Task: Search one way flight ticket for 1 adult, 5 children, 2 infants in seat and 1 infant on lap in first from Sacramento: Sacramento International Airport to Riverton: Central Wyoming Regional Airport (was Riverton Regional) on 5-4-2023. Number of bags: 1 checked bag. Price is upto 97000. Outbound departure time preference is 10:30.
Action: Mouse moved to (274, 257)
Screenshot: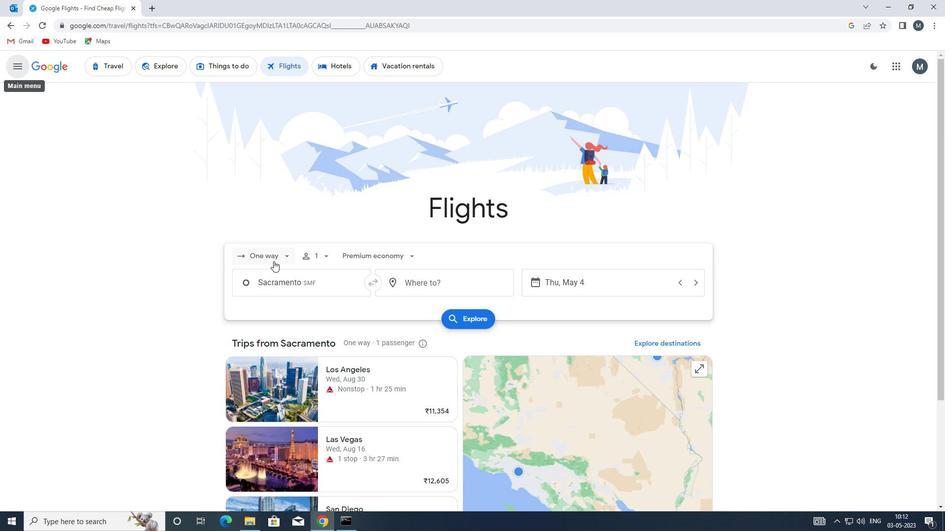 
Action: Mouse pressed left at (274, 257)
Screenshot: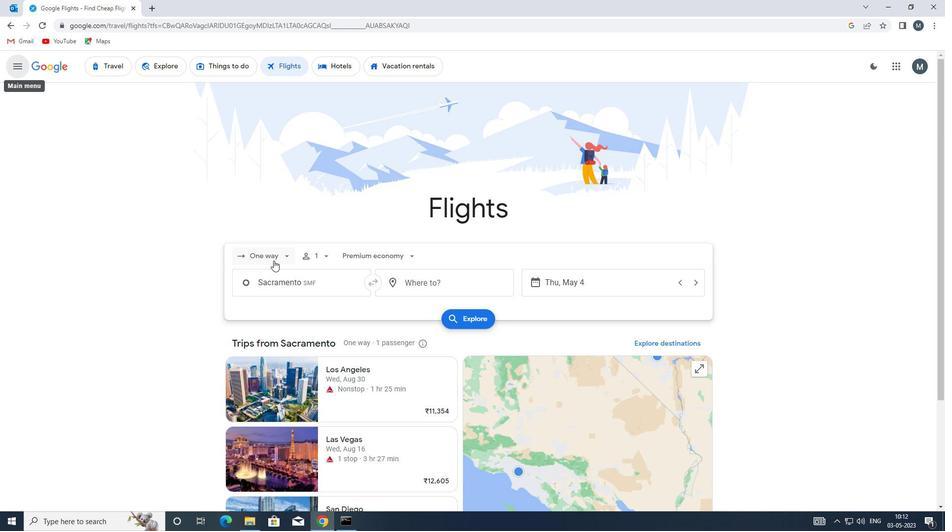 
Action: Mouse moved to (281, 306)
Screenshot: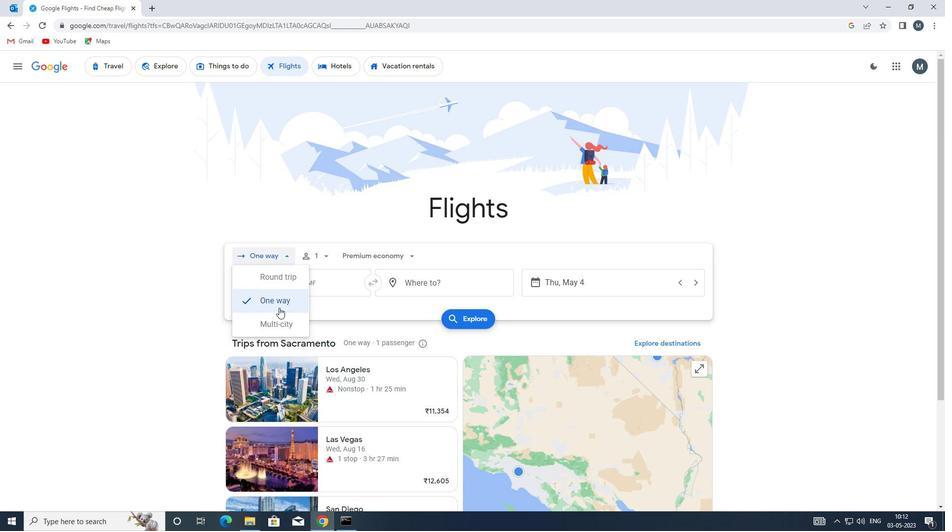 
Action: Mouse pressed left at (281, 306)
Screenshot: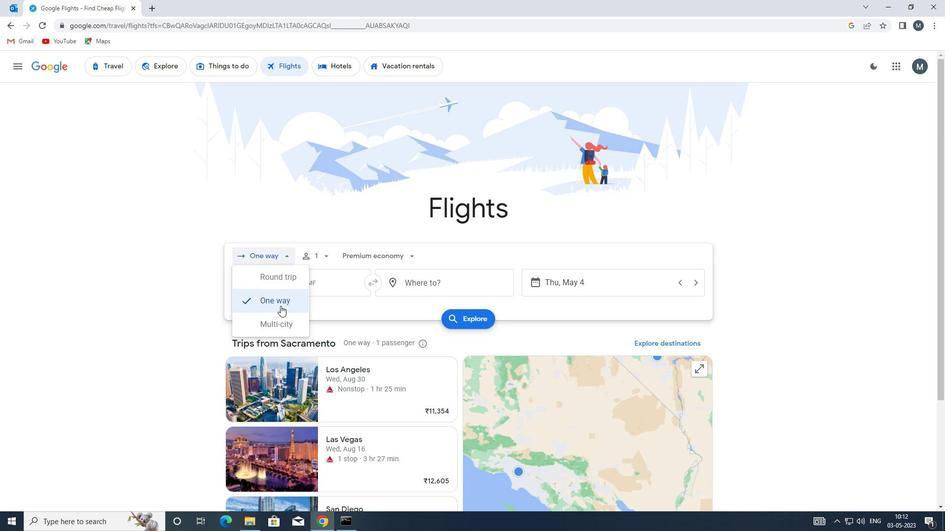 
Action: Mouse moved to (327, 259)
Screenshot: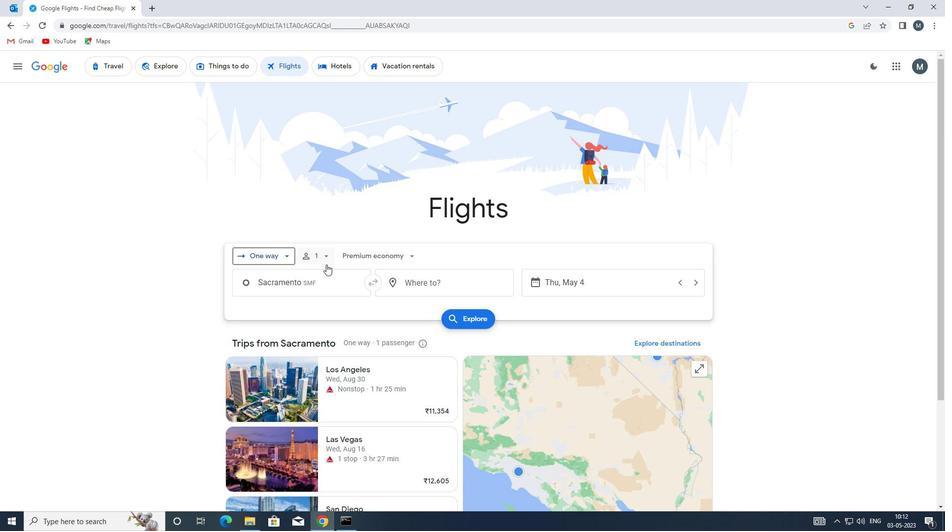
Action: Mouse pressed left at (327, 259)
Screenshot: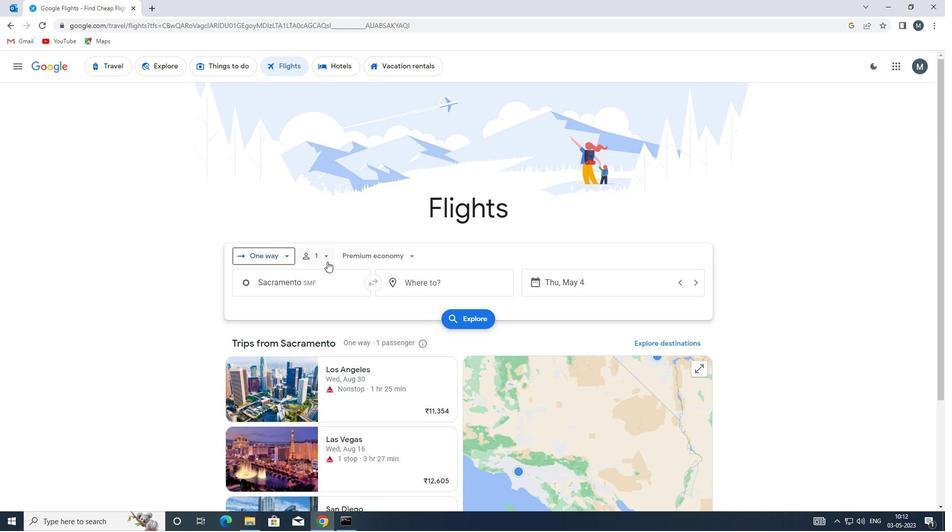 
Action: Mouse moved to (405, 308)
Screenshot: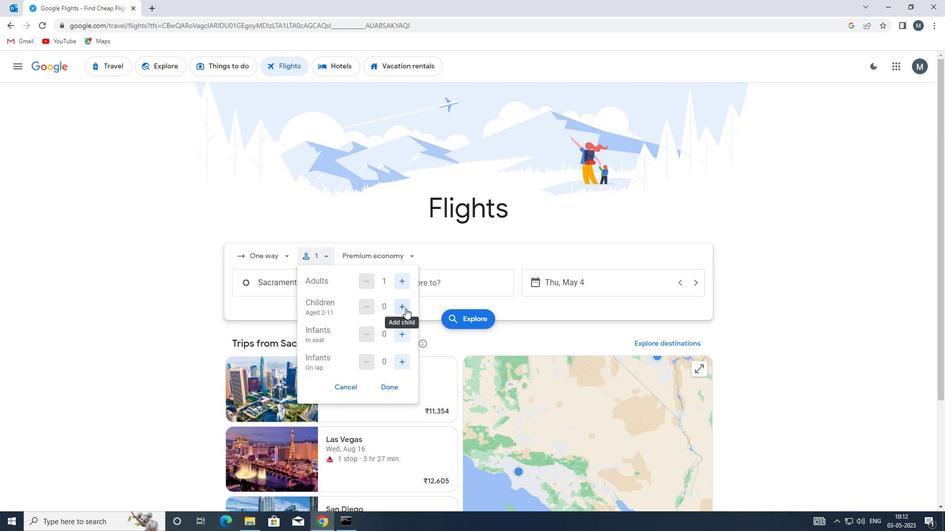 
Action: Mouse pressed left at (405, 308)
Screenshot: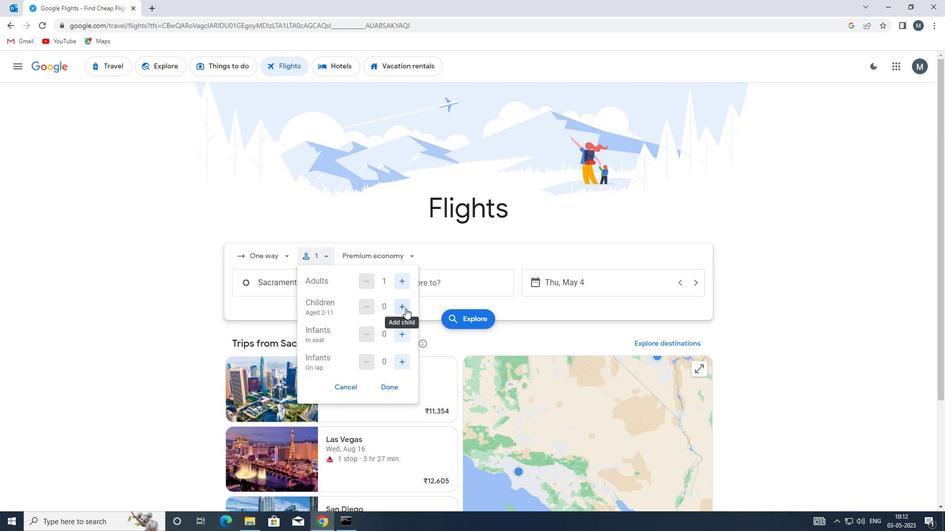 
Action: Mouse moved to (404, 308)
Screenshot: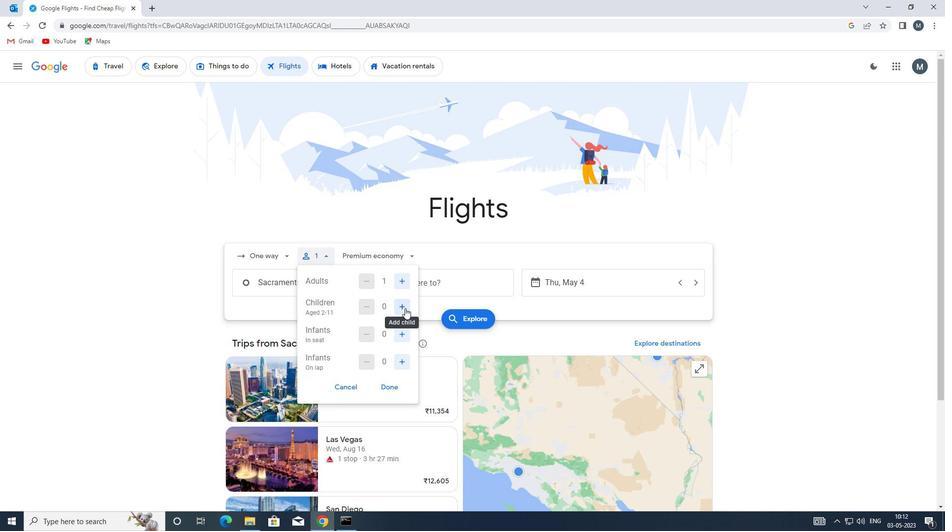 
Action: Mouse pressed left at (404, 308)
Screenshot: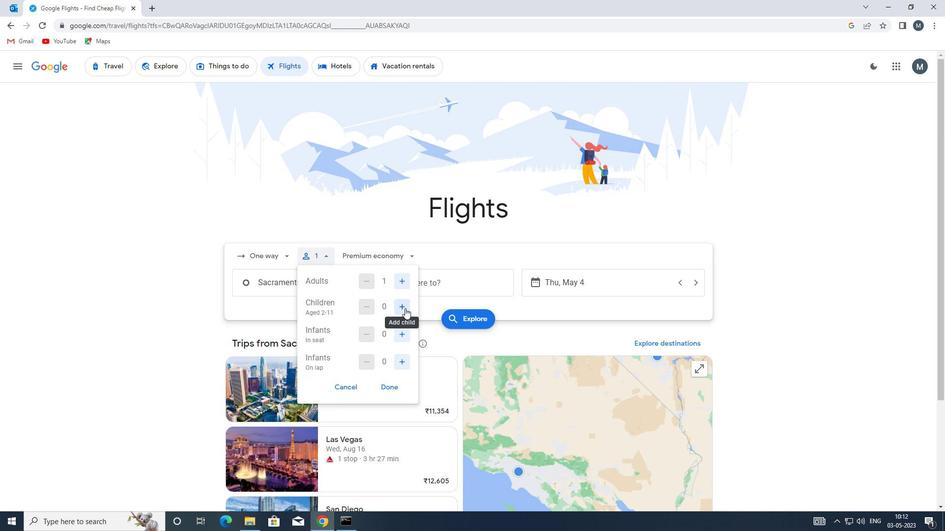
Action: Mouse pressed left at (404, 308)
Screenshot: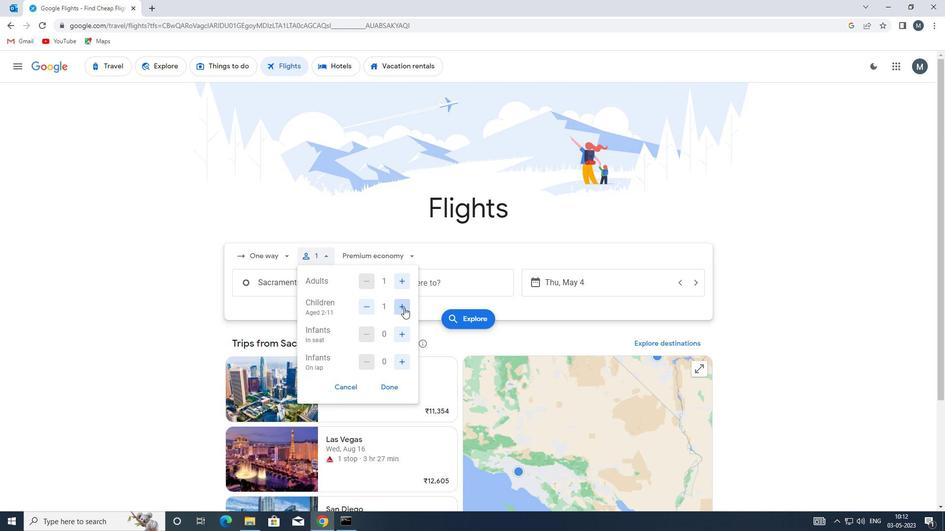 
Action: Mouse pressed left at (404, 308)
Screenshot: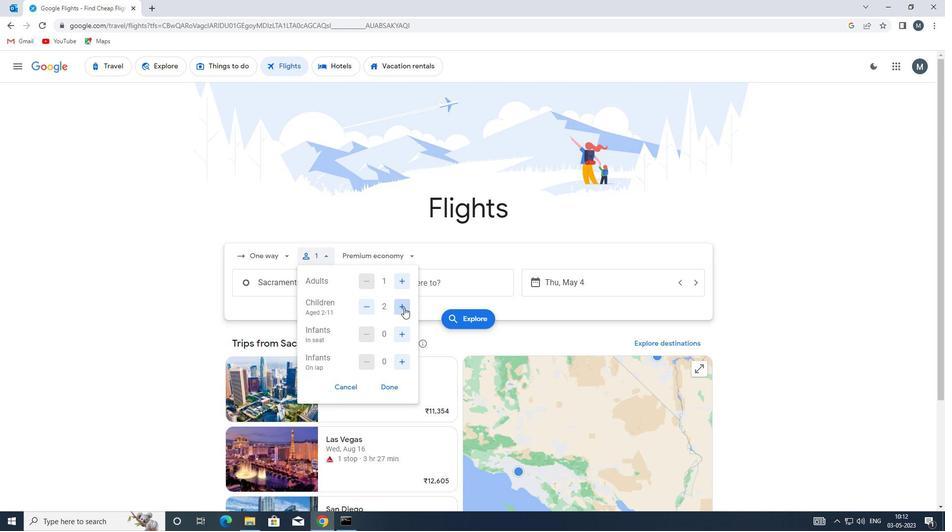 
Action: Mouse pressed left at (404, 308)
Screenshot: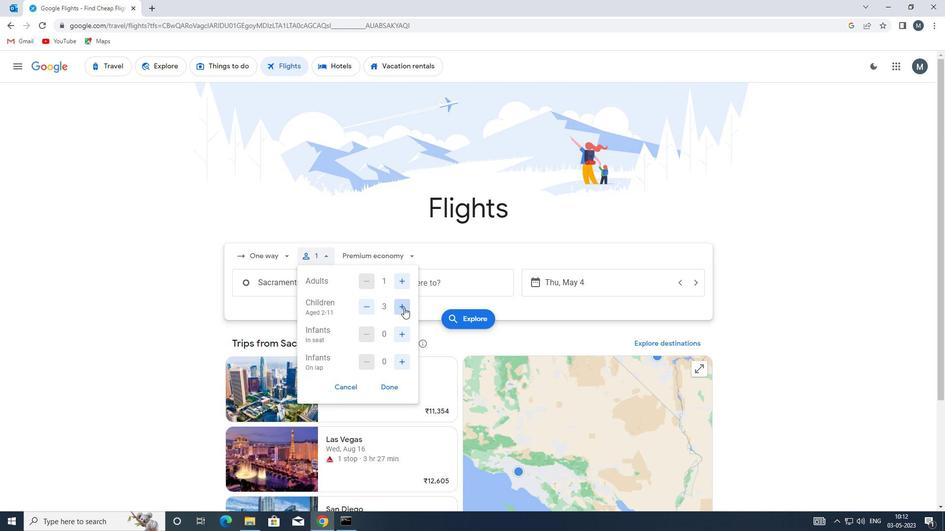
Action: Mouse moved to (397, 331)
Screenshot: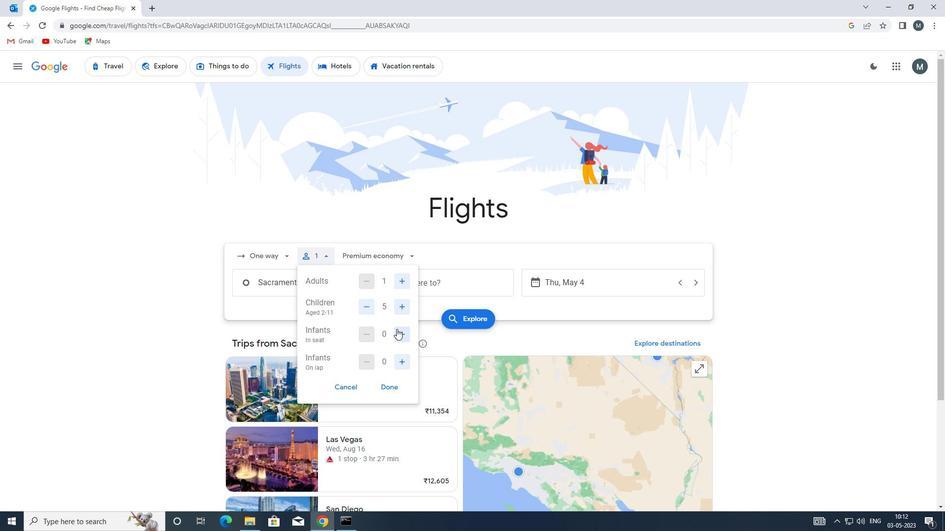 
Action: Mouse pressed left at (397, 331)
Screenshot: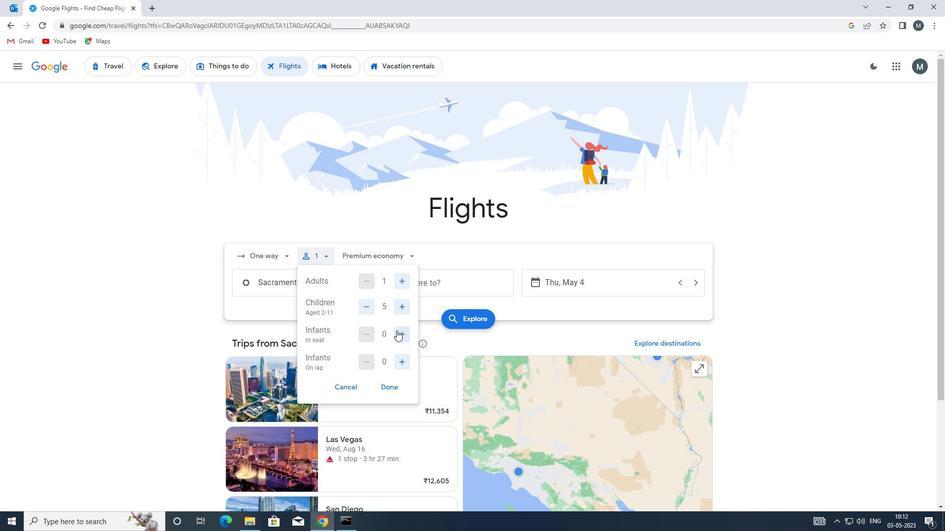 
Action: Mouse pressed left at (397, 331)
Screenshot: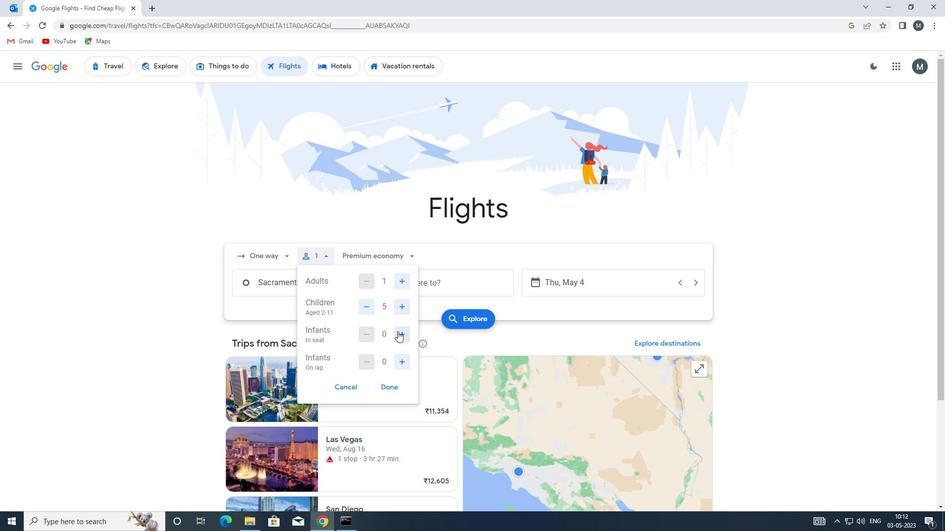
Action: Mouse moved to (402, 366)
Screenshot: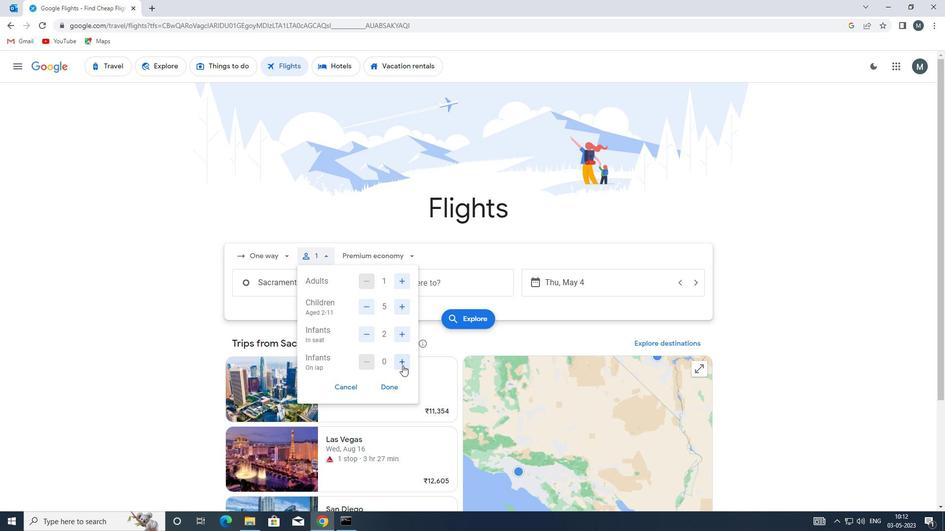 
Action: Mouse pressed left at (402, 366)
Screenshot: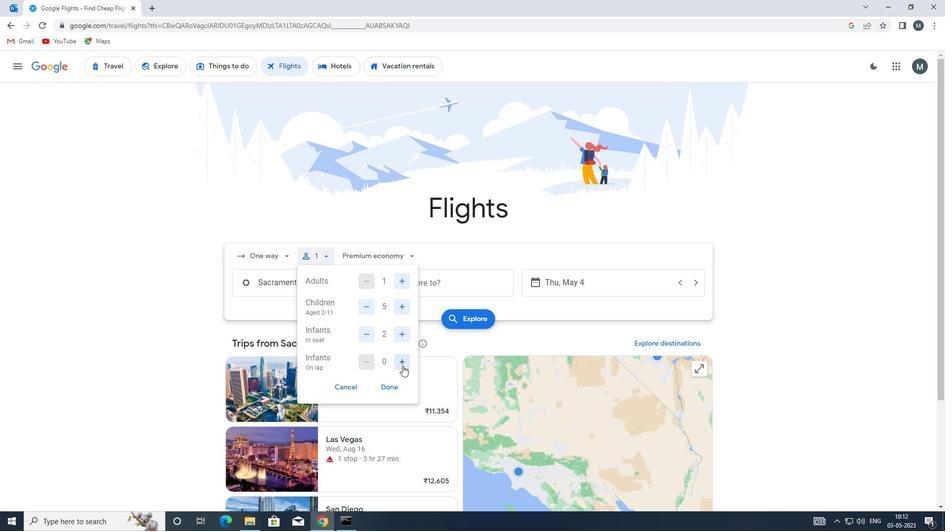 
Action: Mouse moved to (366, 332)
Screenshot: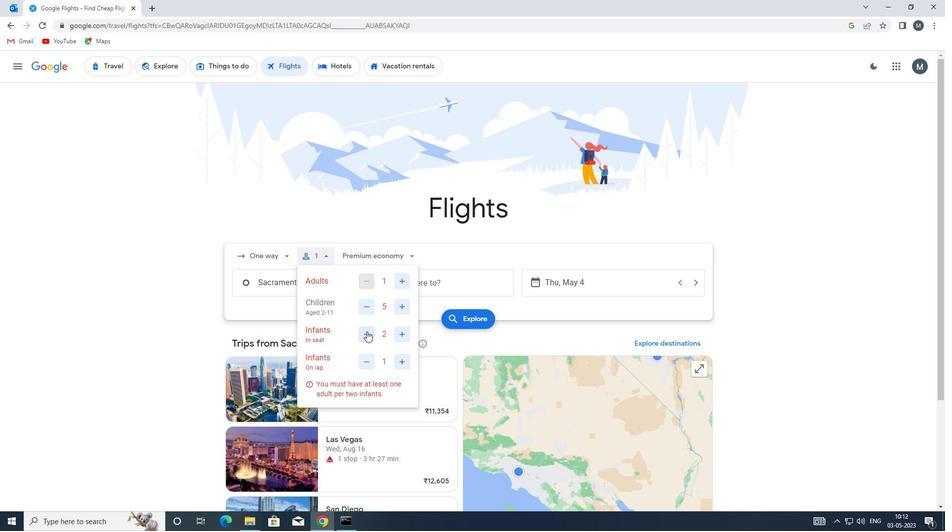 
Action: Mouse pressed left at (366, 332)
Screenshot: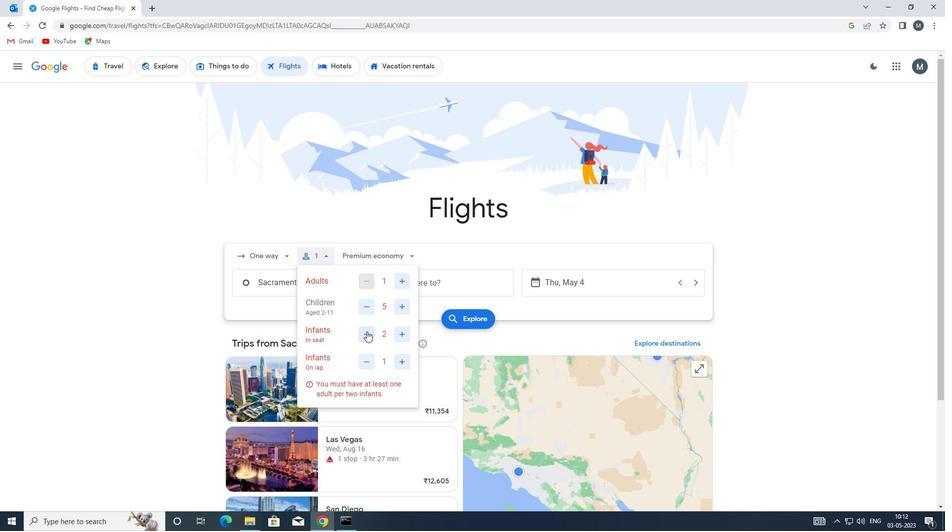 
Action: Mouse moved to (389, 389)
Screenshot: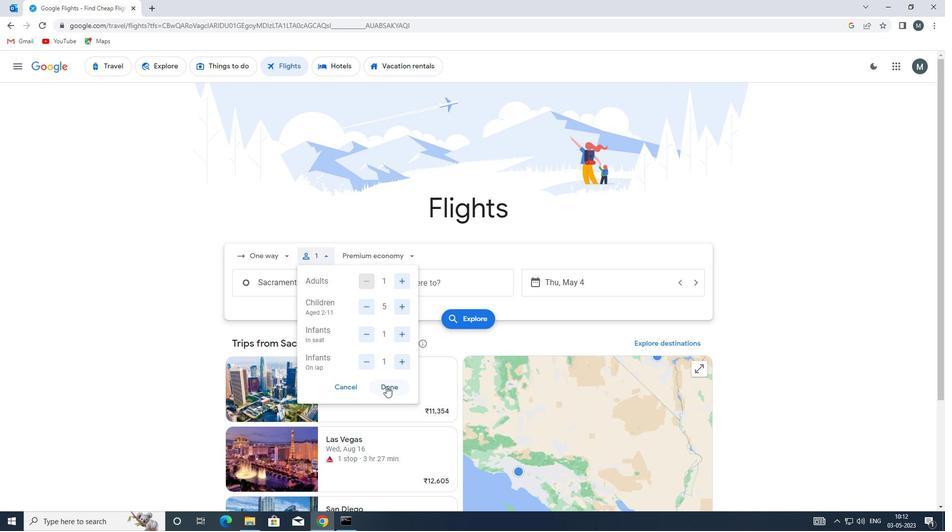 
Action: Mouse pressed left at (389, 389)
Screenshot: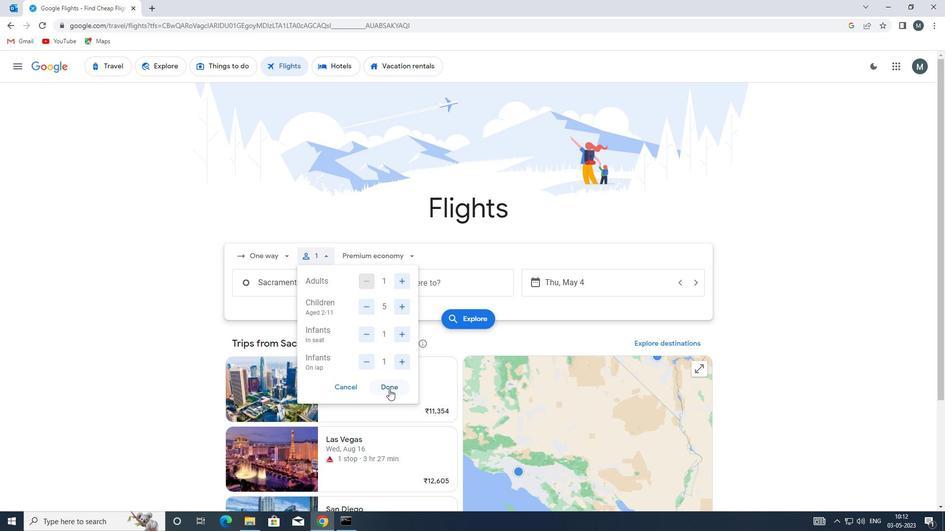
Action: Mouse moved to (392, 256)
Screenshot: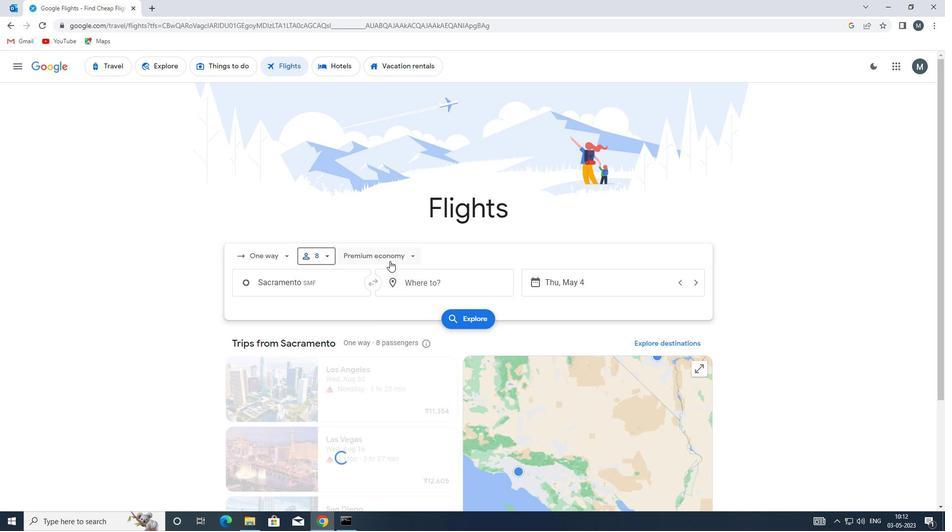 
Action: Mouse pressed left at (392, 256)
Screenshot: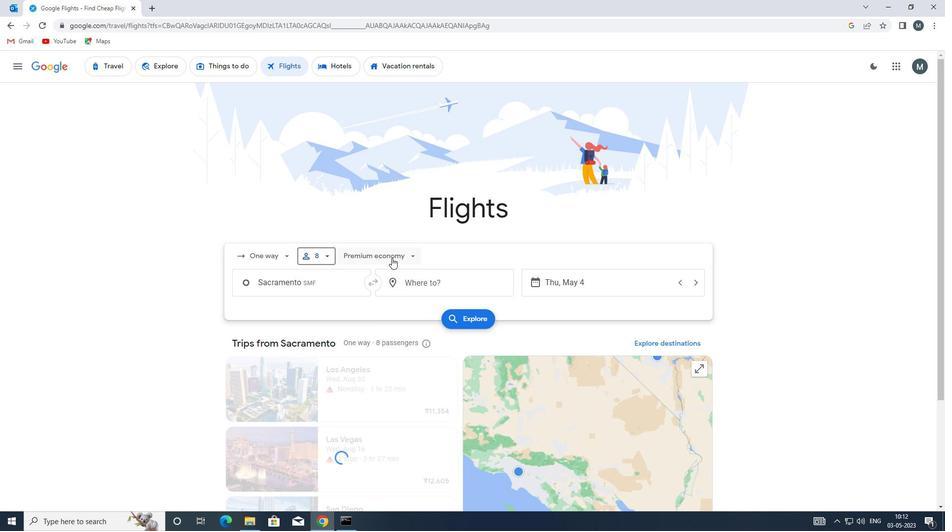 
Action: Mouse moved to (392, 346)
Screenshot: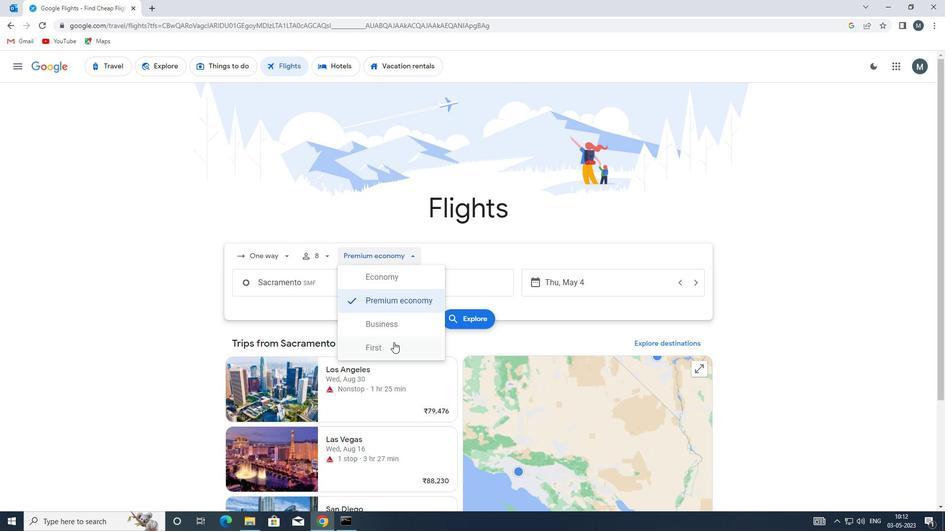 
Action: Mouse pressed left at (392, 346)
Screenshot: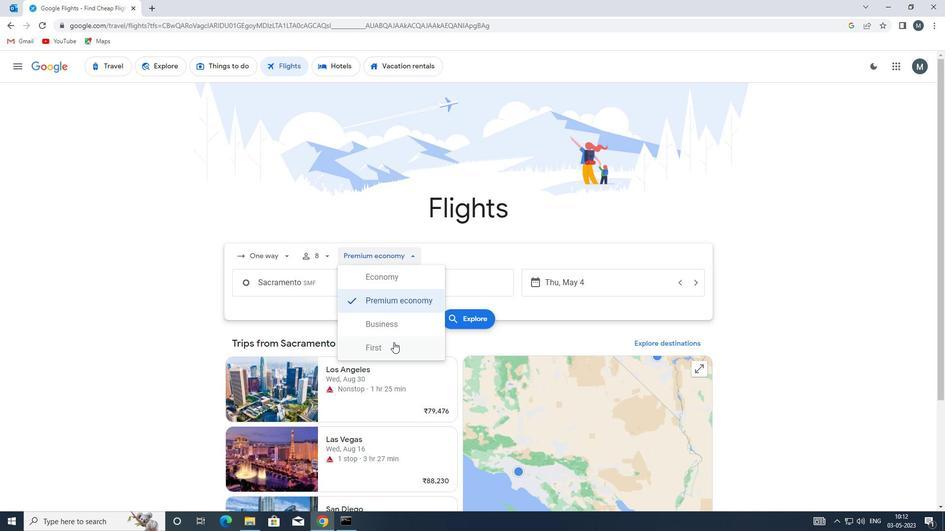 
Action: Mouse moved to (331, 285)
Screenshot: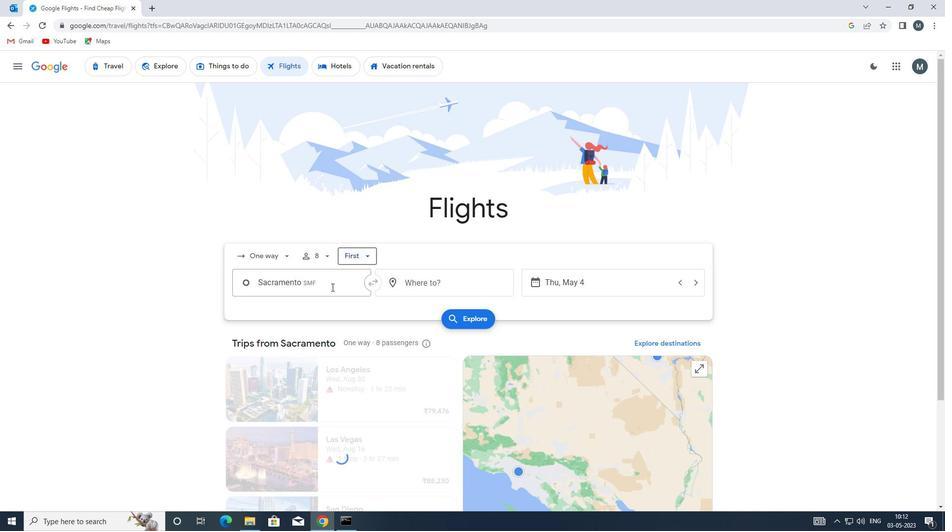 
Action: Mouse pressed left at (331, 285)
Screenshot: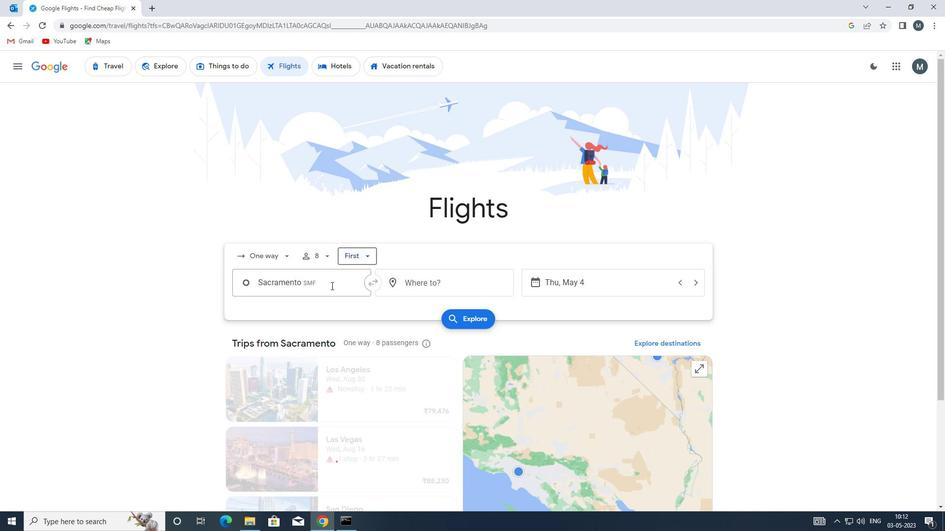 
Action: Mouse moved to (335, 284)
Screenshot: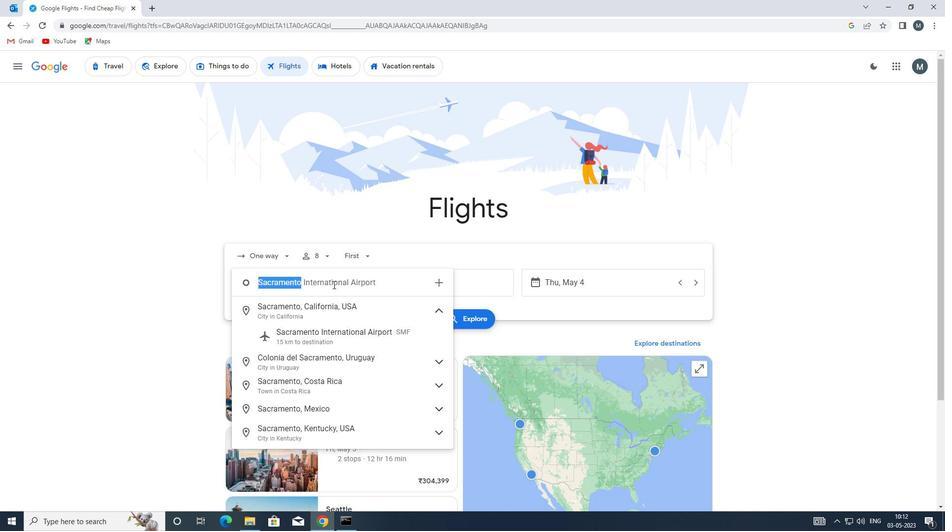 
Action: Key pressed <Key.enter>
Screenshot: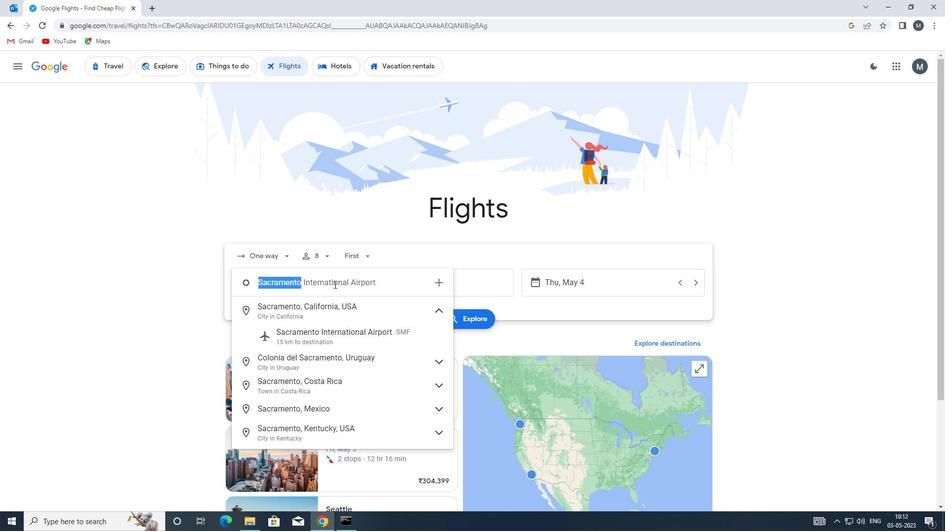 
Action: Mouse moved to (446, 285)
Screenshot: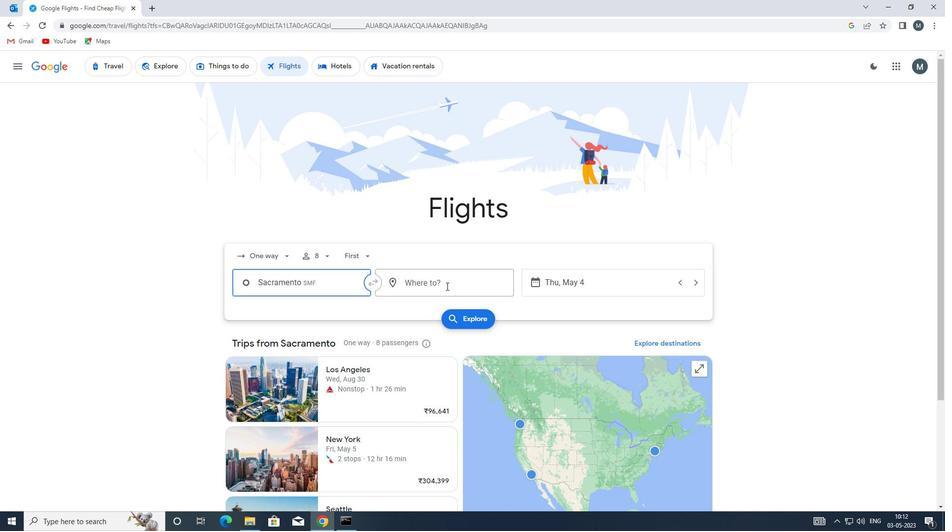
Action: Mouse pressed left at (446, 285)
Screenshot: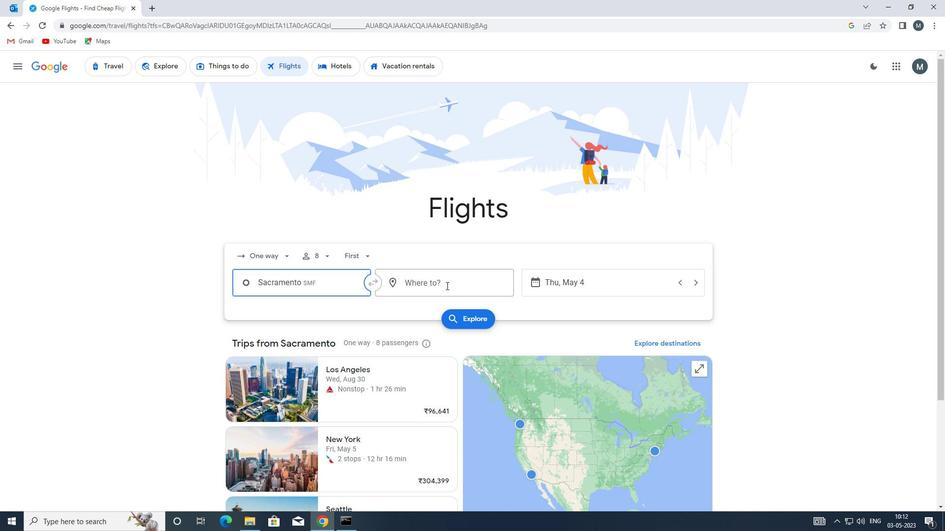 
Action: Key pressed riw
Screenshot: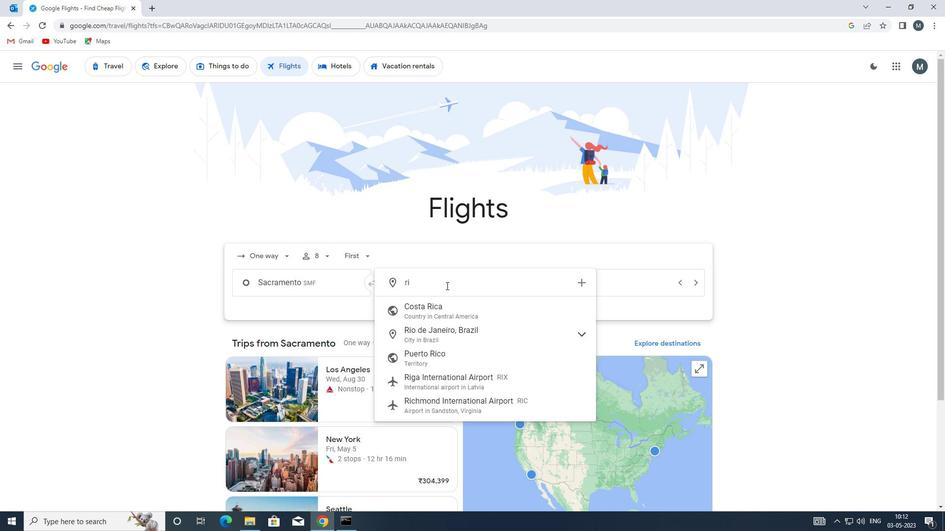 
Action: Mouse moved to (460, 308)
Screenshot: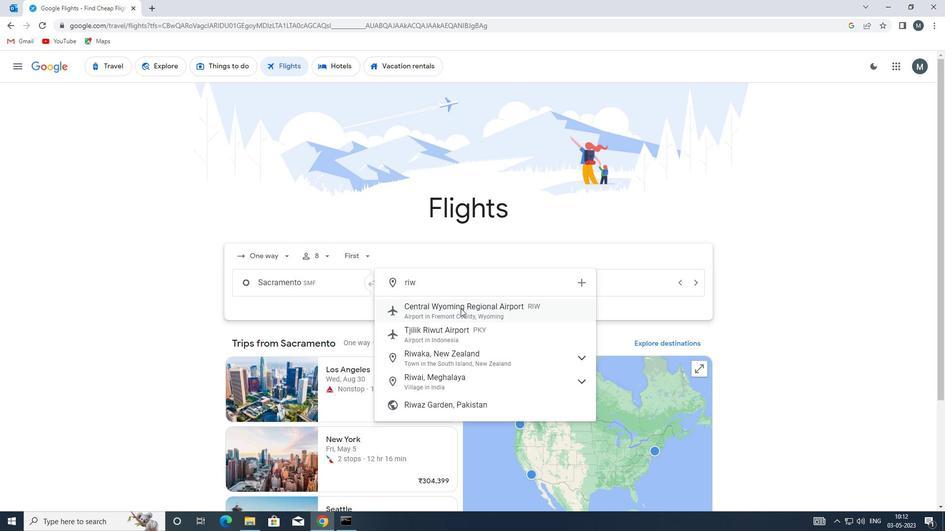 
Action: Mouse pressed left at (460, 308)
Screenshot: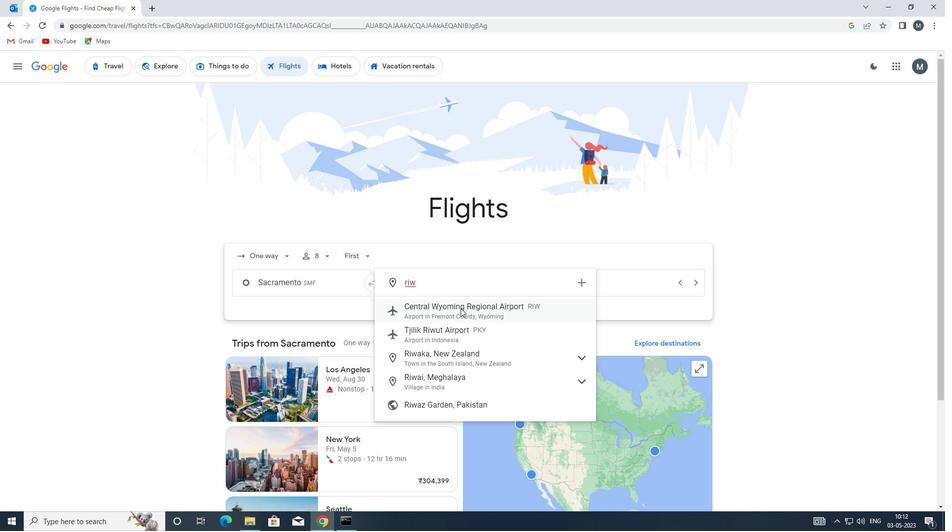 
Action: Mouse moved to (558, 277)
Screenshot: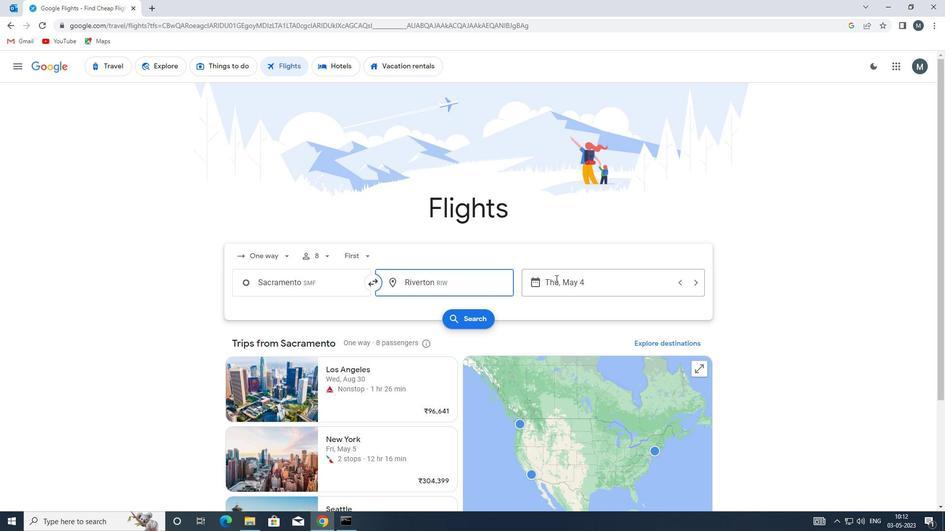 
Action: Mouse pressed left at (558, 277)
Screenshot: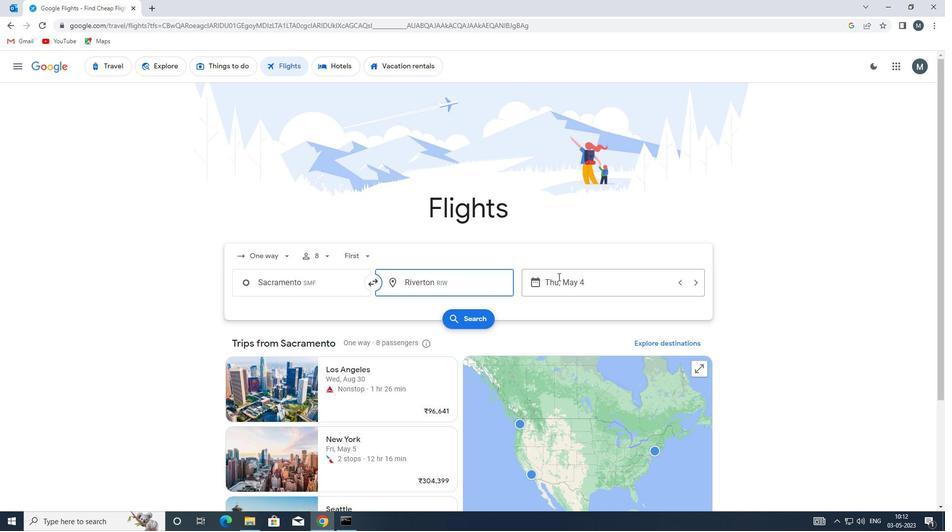 
Action: Mouse moved to (451, 336)
Screenshot: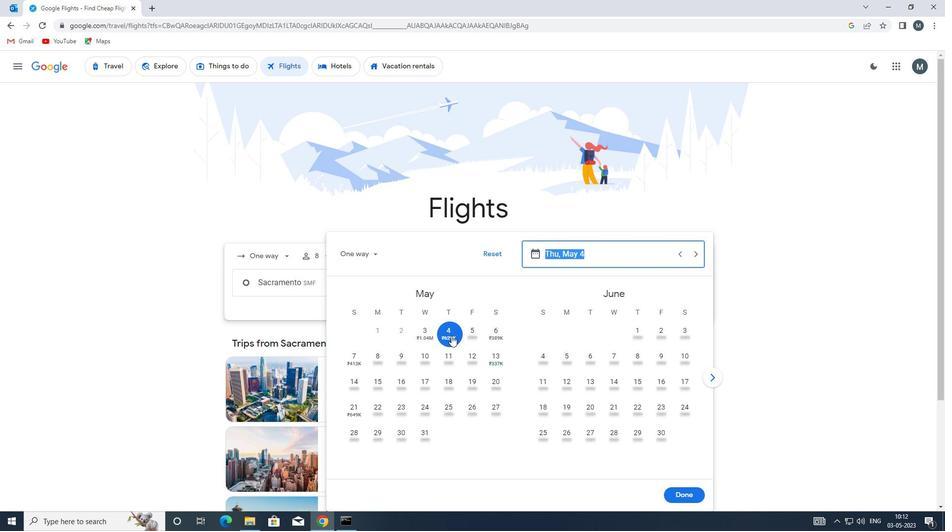 
Action: Mouse pressed left at (451, 336)
Screenshot: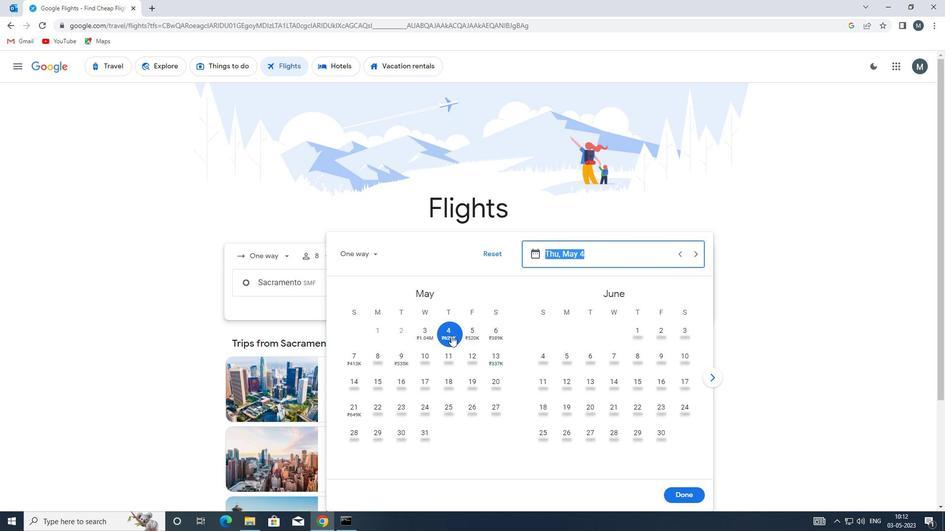 
Action: Mouse moved to (678, 495)
Screenshot: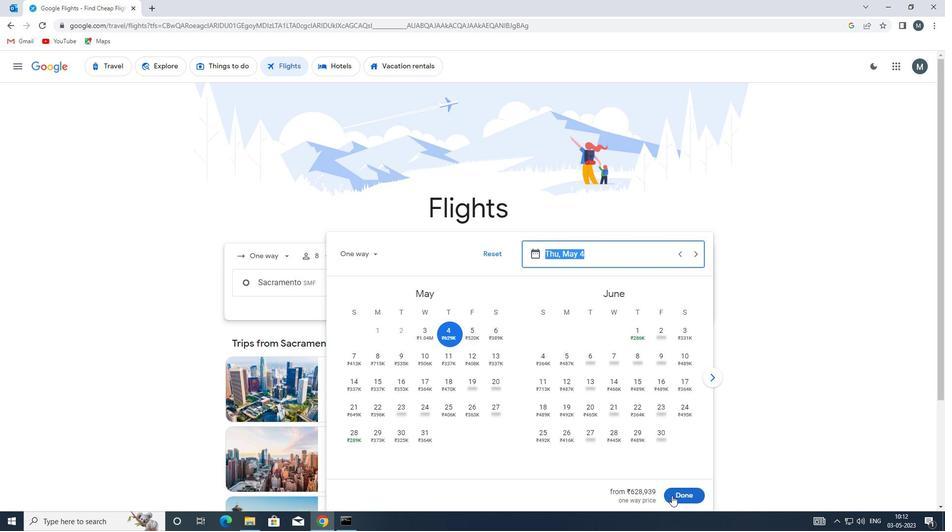 
Action: Mouse pressed left at (678, 495)
Screenshot: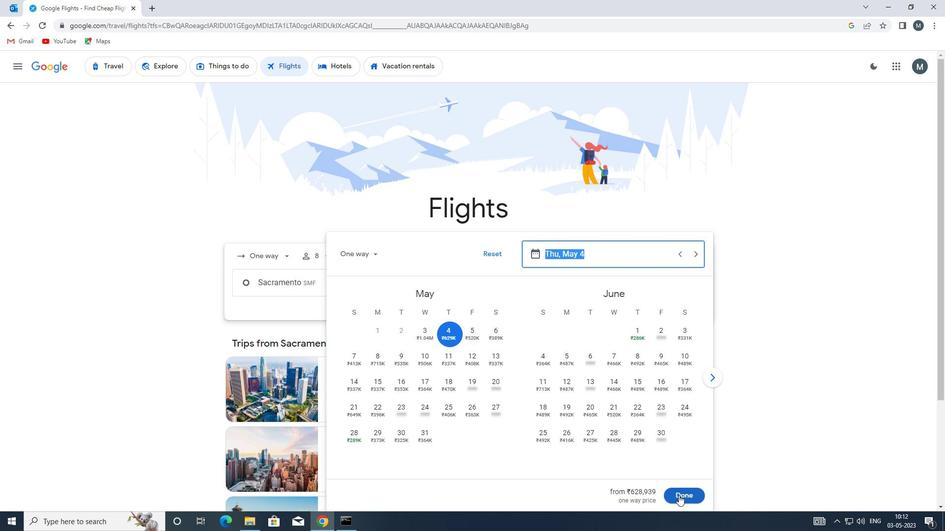 
Action: Mouse moved to (485, 316)
Screenshot: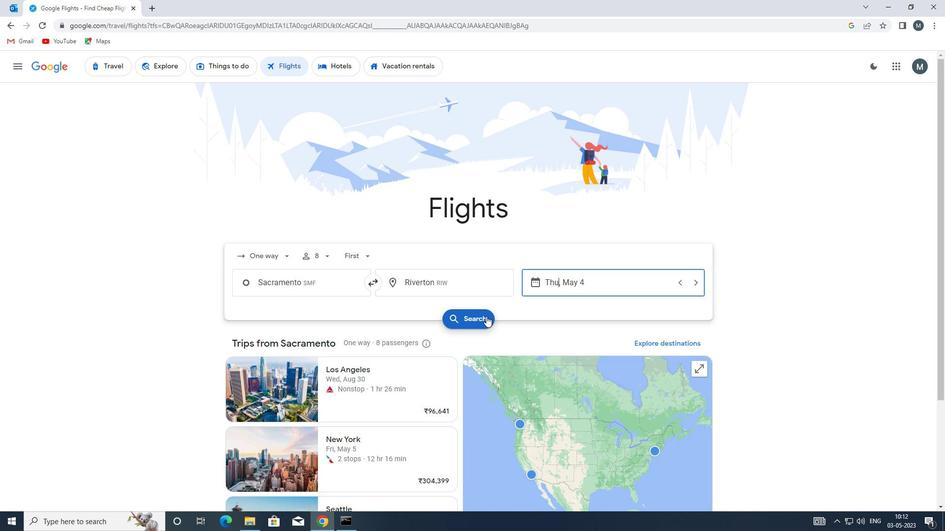 
Action: Mouse pressed left at (485, 316)
Screenshot: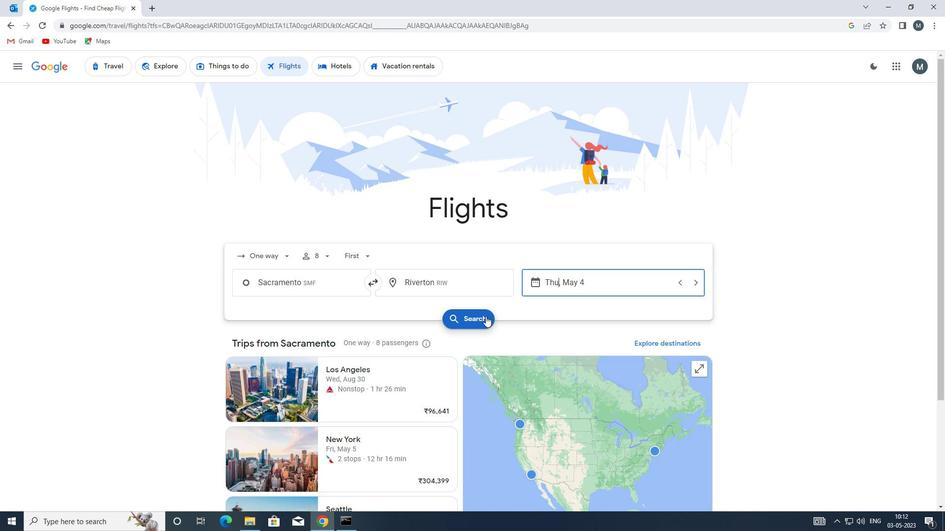 
Action: Mouse moved to (238, 164)
Screenshot: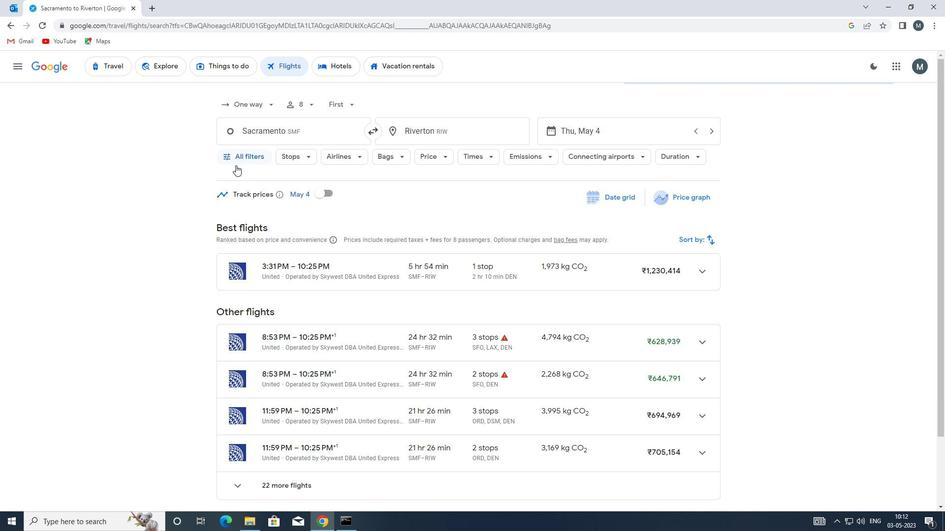 
Action: Mouse pressed left at (238, 164)
Screenshot: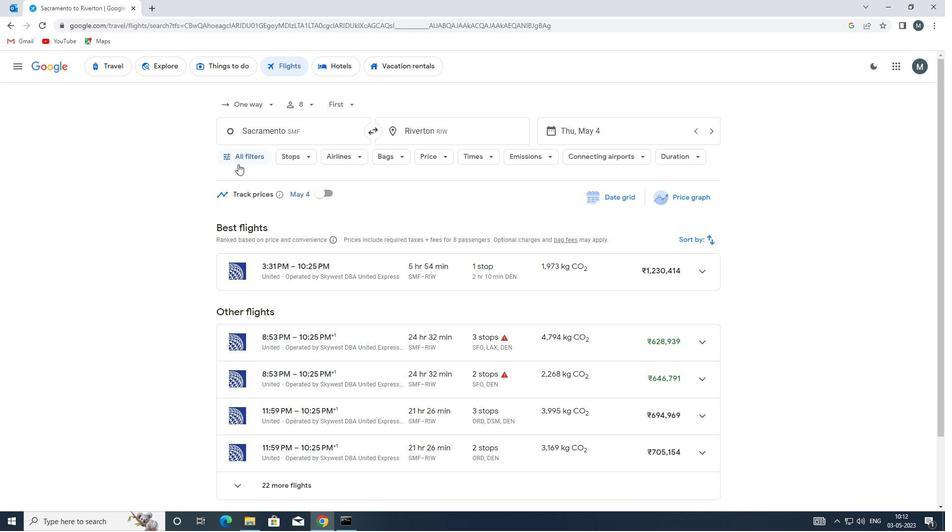 
Action: Mouse moved to (284, 268)
Screenshot: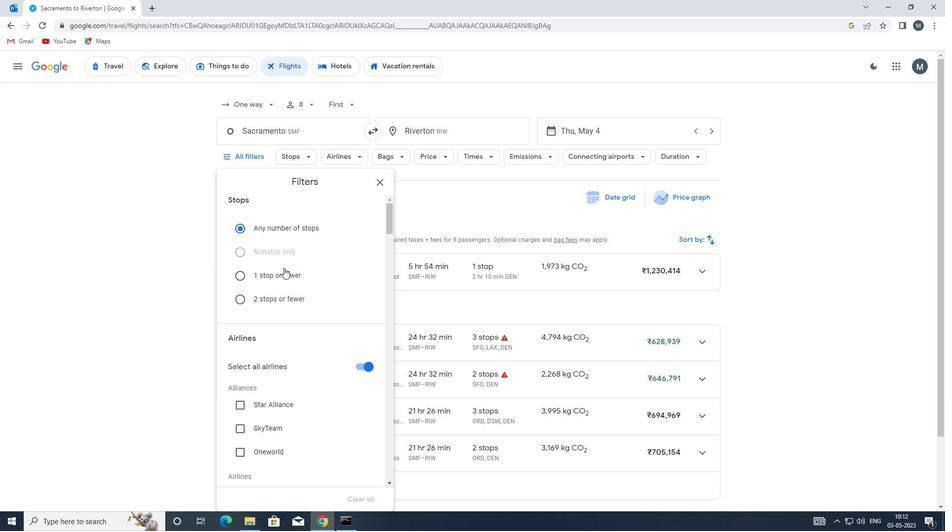 
Action: Mouse scrolled (284, 267) with delta (0, 0)
Screenshot: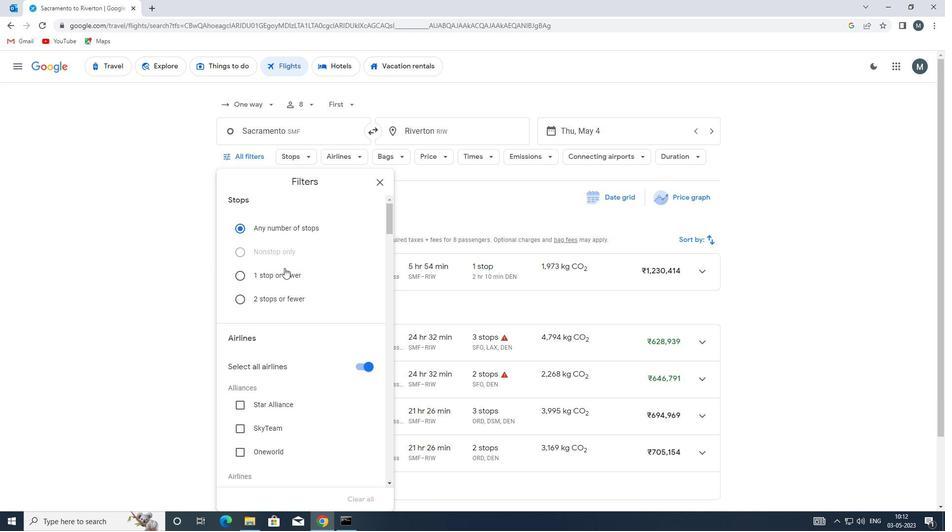 
Action: Mouse moved to (357, 316)
Screenshot: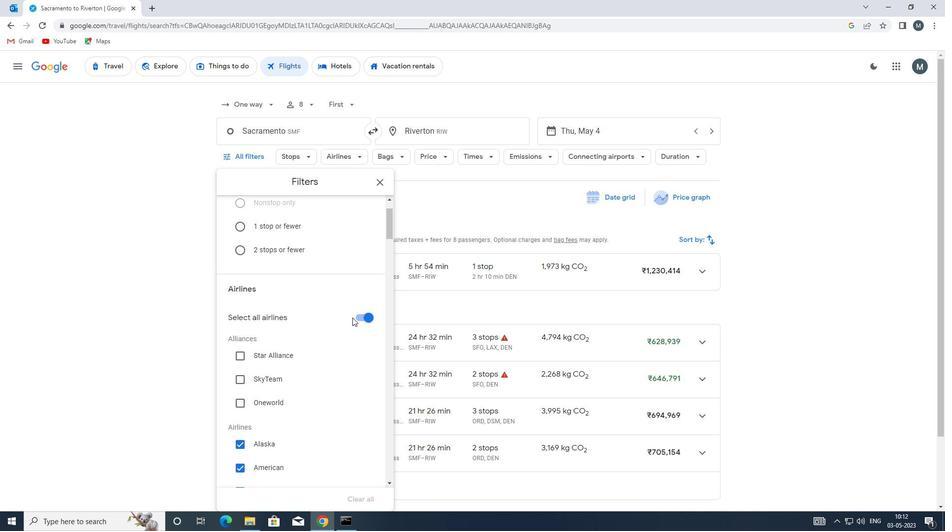 
Action: Mouse pressed left at (357, 316)
Screenshot: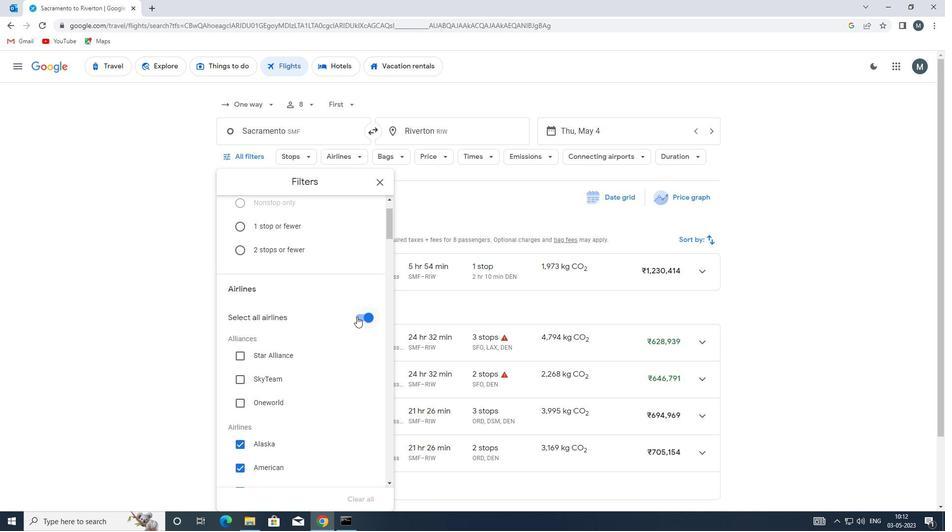 
Action: Mouse moved to (355, 315)
Screenshot: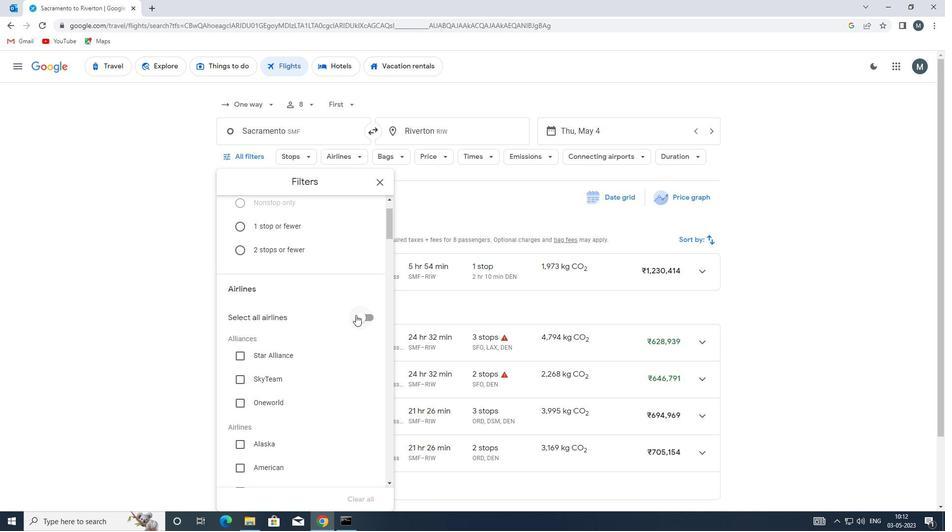 
Action: Mouse scrolled (355, 315) with delta (0, 0)
Screenshot: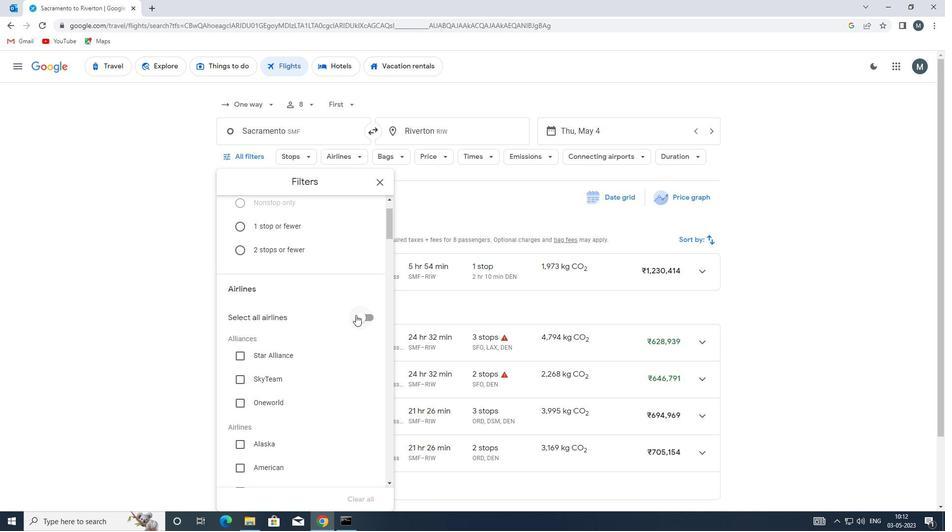 
Action: Mouse scrolled (355, 315) with delta (0, 0)
Screenshot: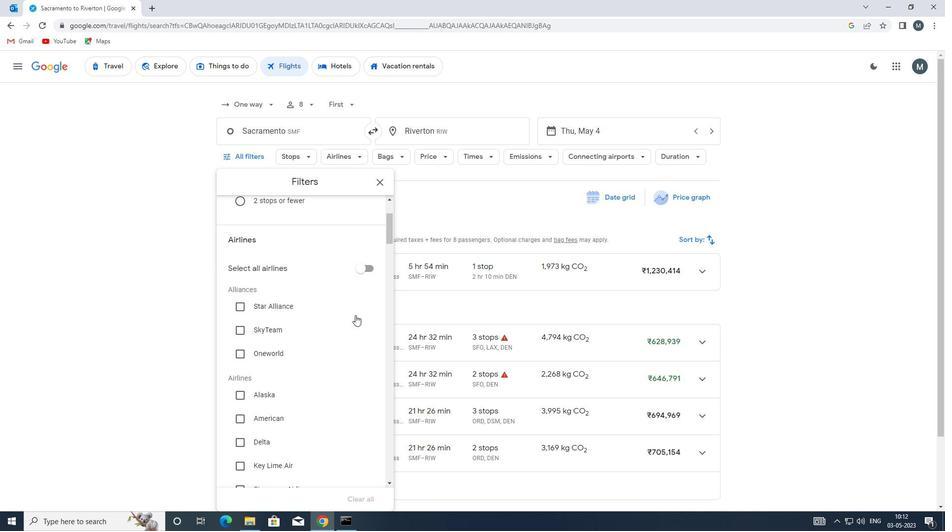 
Action: Mouse moved to (353, 315)
Screenshot: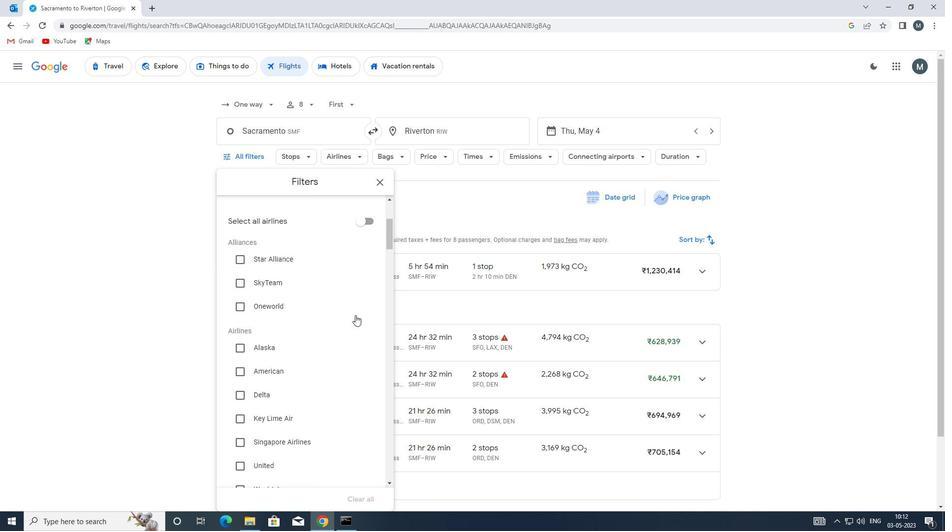 
Action: Mouse scrolled (353, 315) with delta (0, 0)
Screenshot: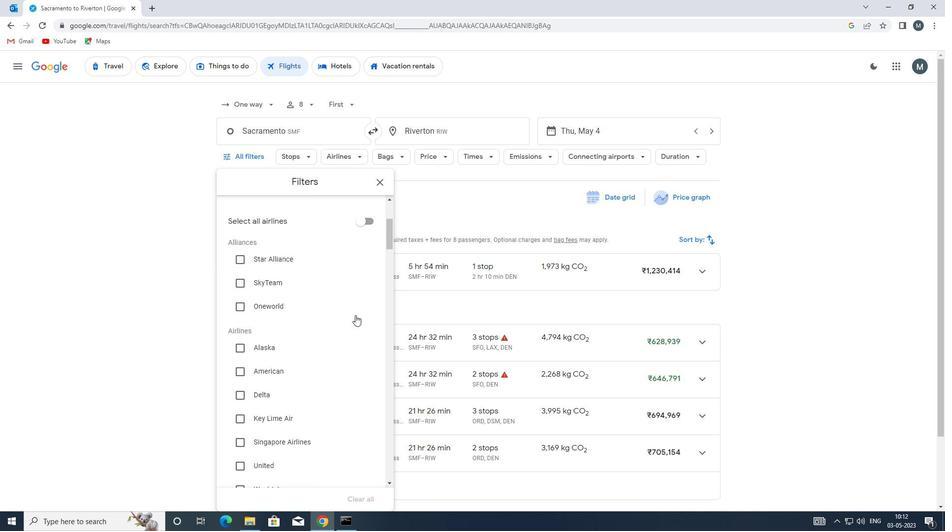 
Action: Mouse moved to (353, 315)
Screenshot: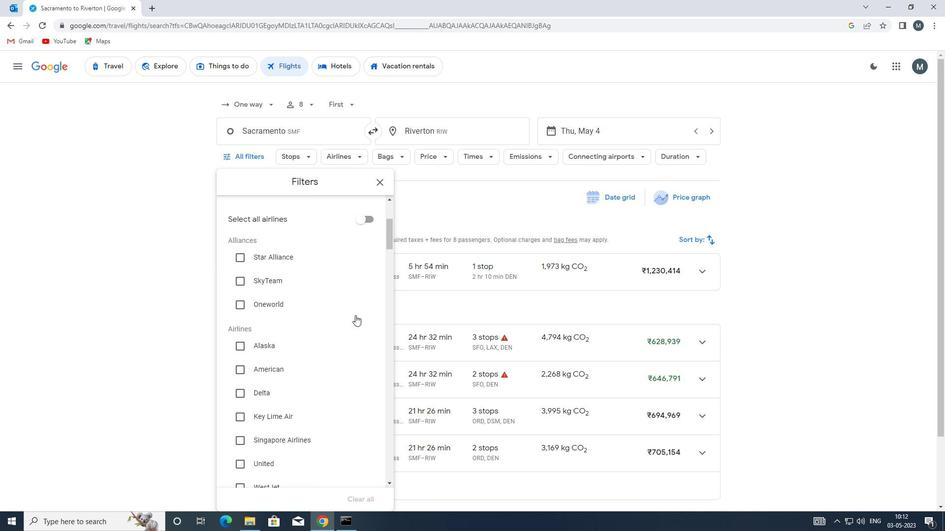 
Action: Mouse scrolled (353, 315) with delta (0, 0)
Screenshot: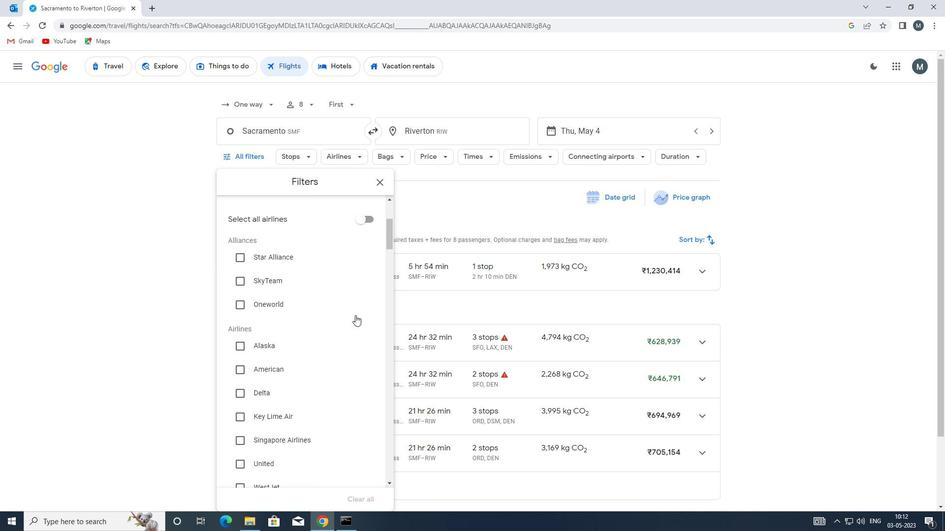 
Action: Mouse moved to (353, 316)
Screenshot: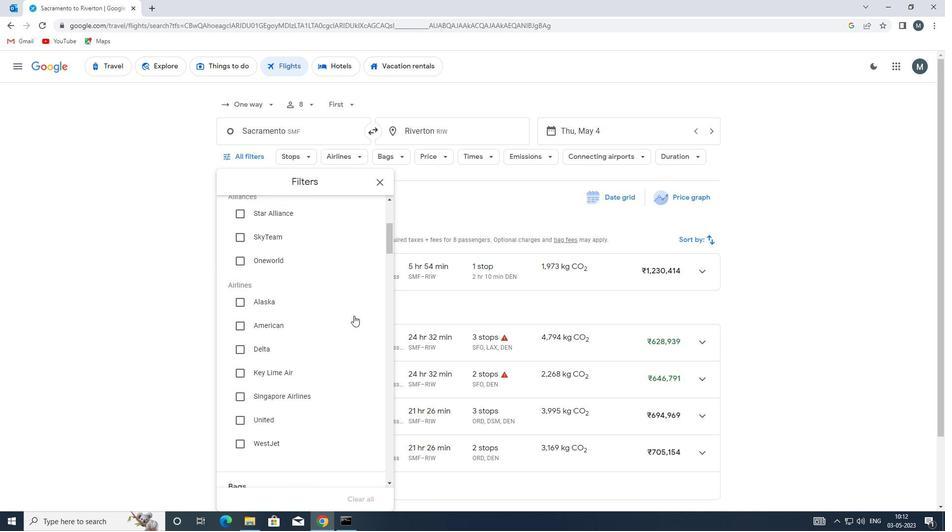 
Action: Mouse scrolled (353, 315) with delta (0, 0)
Screenshot: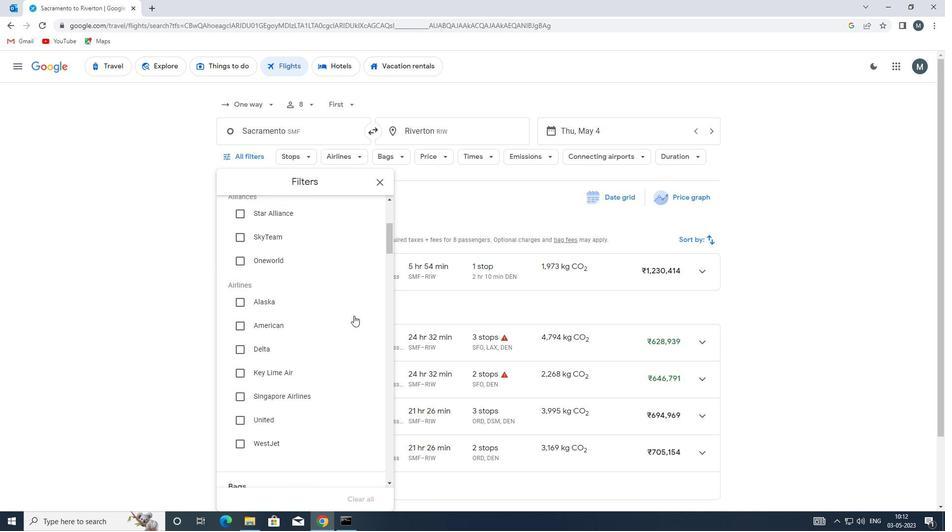 
Action: Mouse scrolled (353, 315) with delta (0, 0)
Screenshot: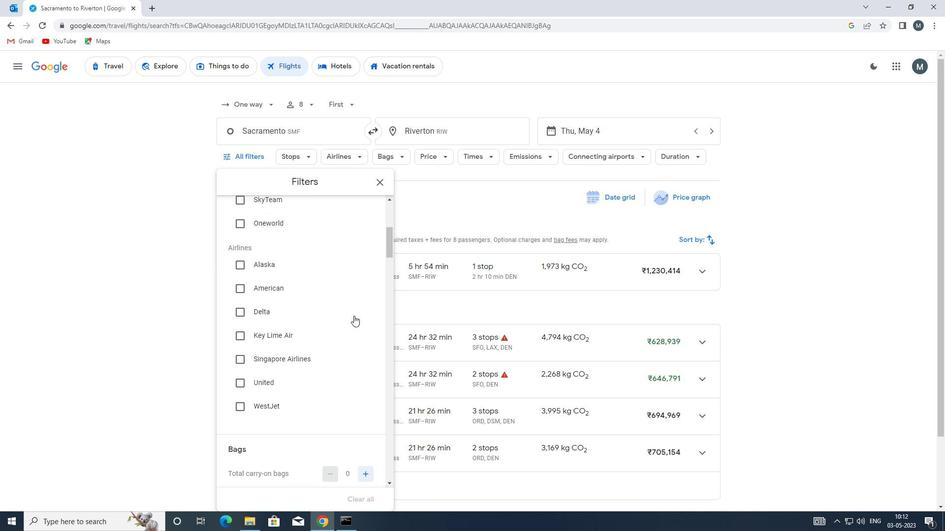 
Action: Mouse moved to (351, 318)
Screenshot: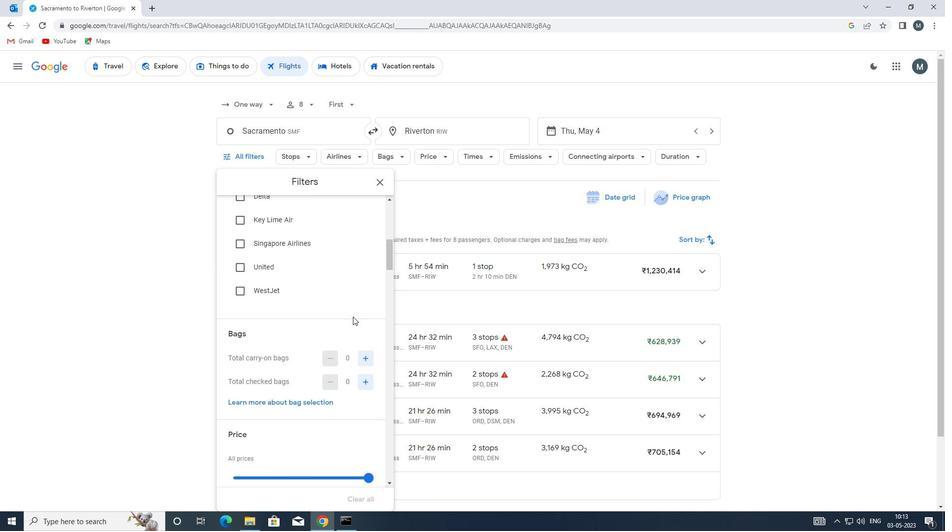 
Action: Mouse scrolled (351, 317) with delta (0, 0)
Screenshot: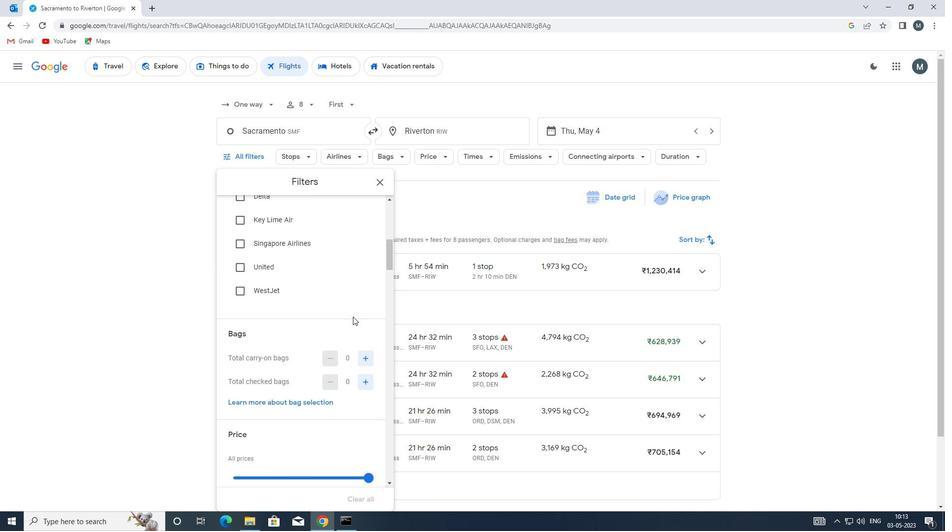 
Action: Mouse moved to (367, 332)
Screenshot: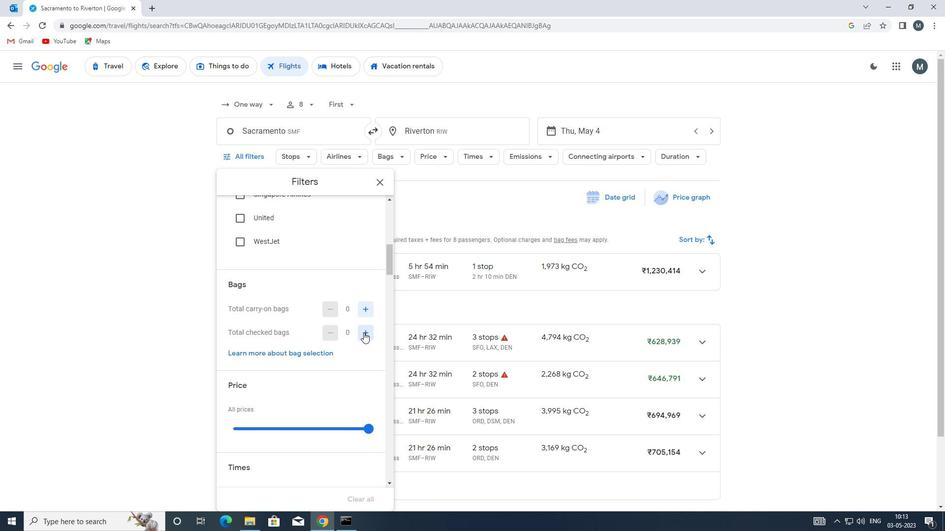 
Action: Mouse pressed left at (367, 332)
Screenshot: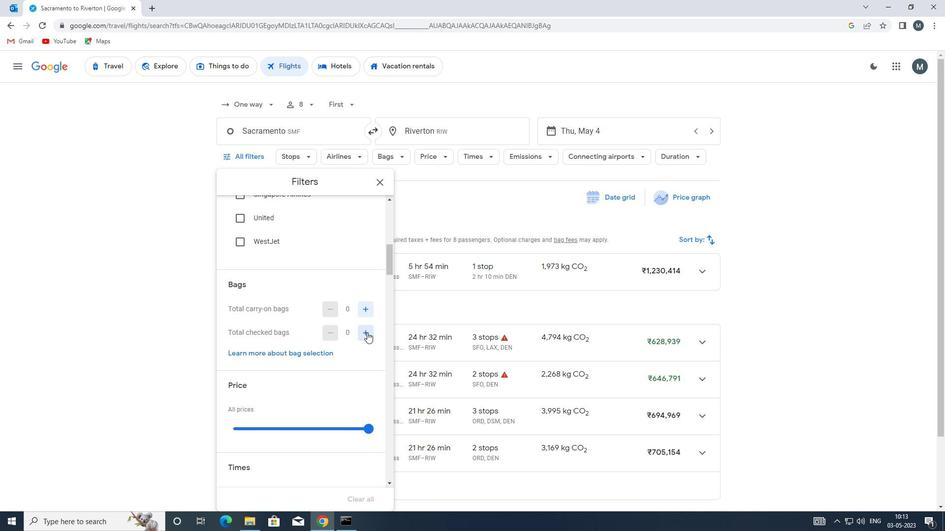 
Action: Mouse moved to (322, 320)
Screenshot: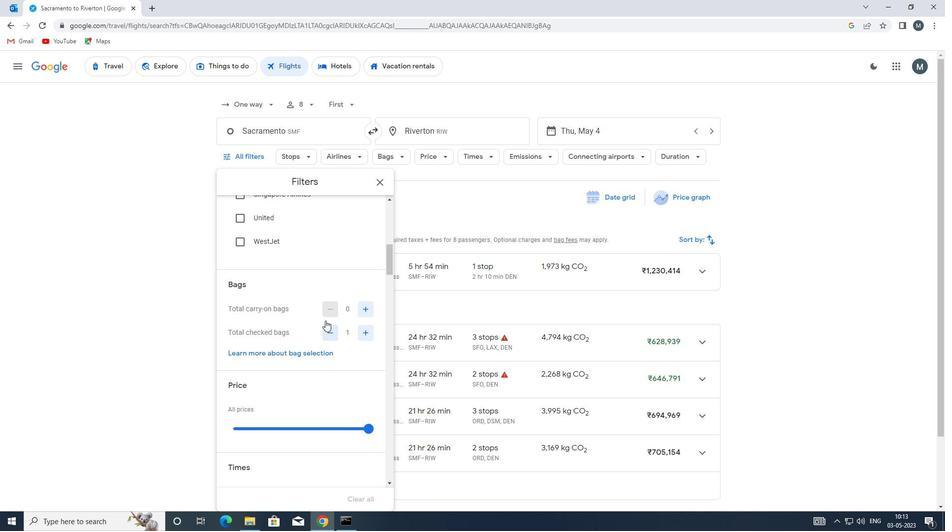 
Action: Mouse scrolled (322, 320) with delta (0, 0)
Screenshot: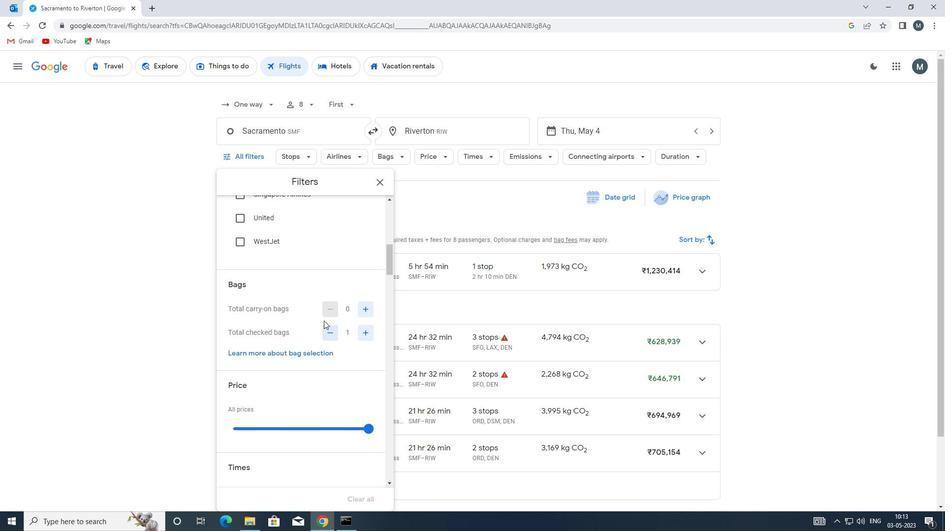 
Action: Mouse moved to (317, 320)
Screenshot: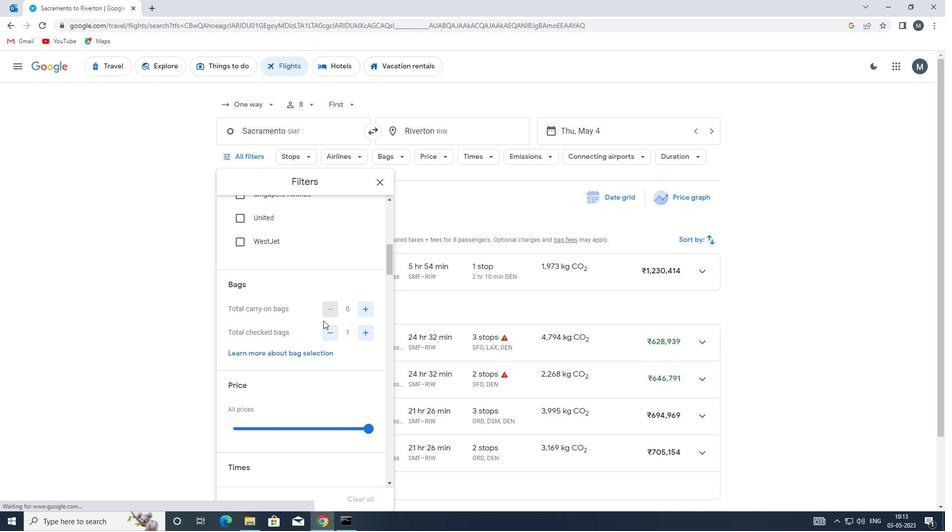 
Action: Mouse scrolled (317, 320) with delta (0, 0)
Screenshot: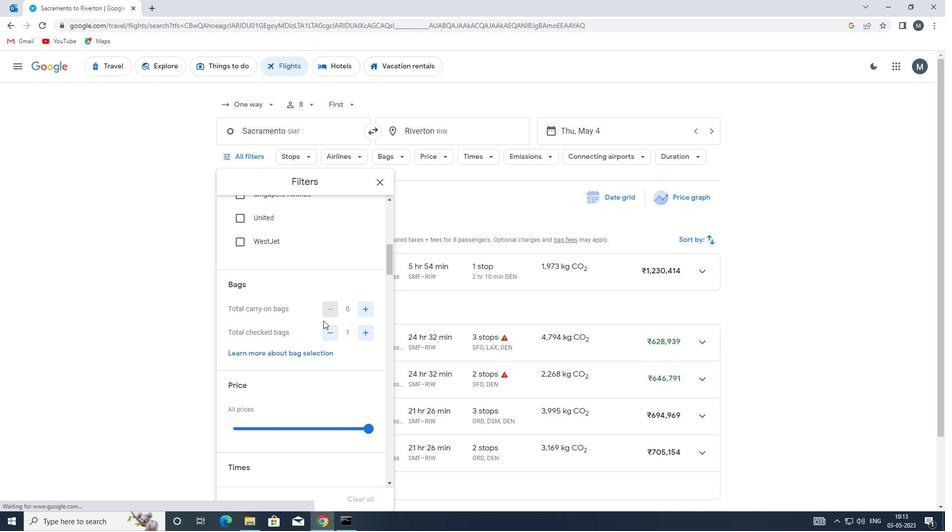 
Action: Mouse moved to (317, 320)
Screenshot: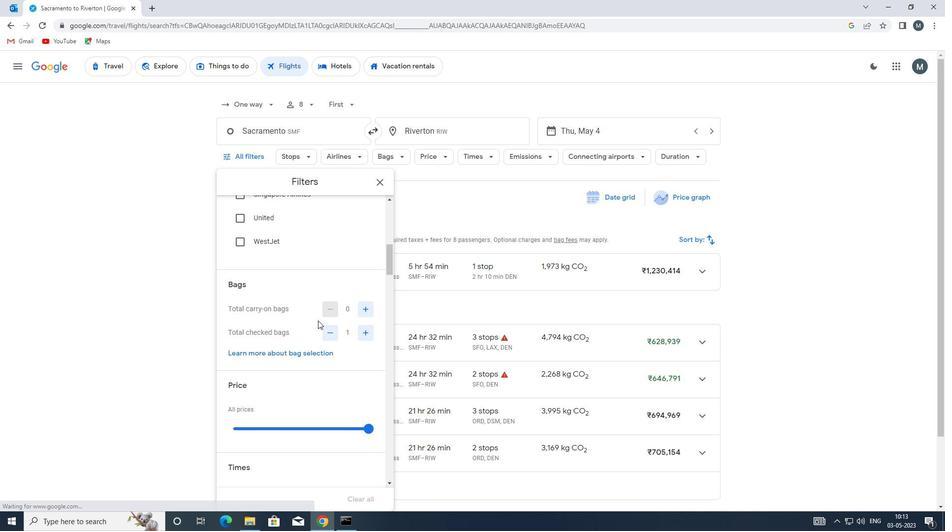 
Action: Mouse scrolled (317, 320) with delta (0, 0)
Screenshot: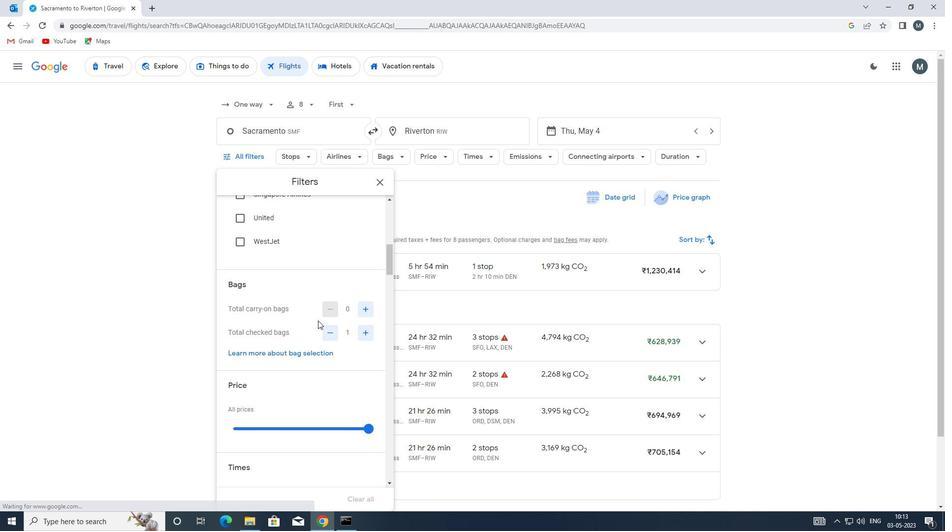 
Action: Mouse moved to (317, 319)
Screenshot: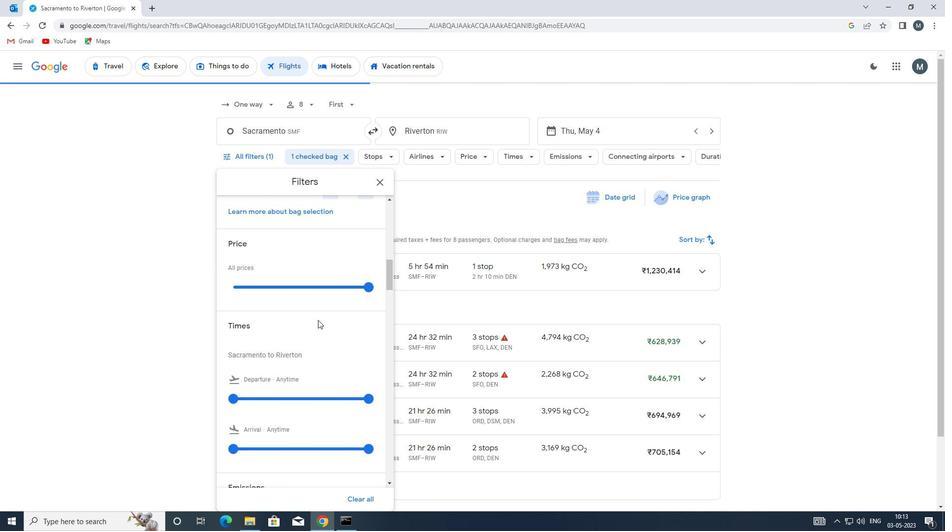 
Action: Mouse scrolled (317, 319) with delta (0, 0)
Screenshot: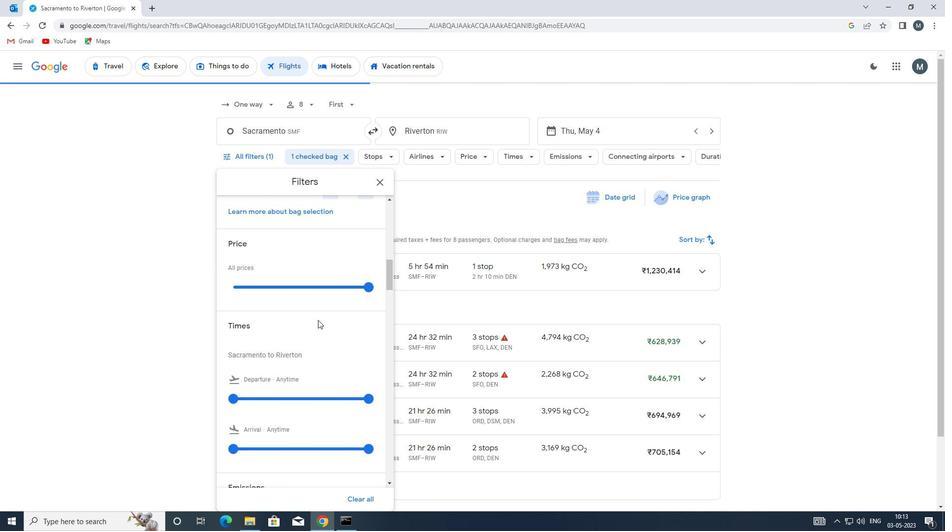 
Action: Mouse moved to (271, 227)
Screenshot: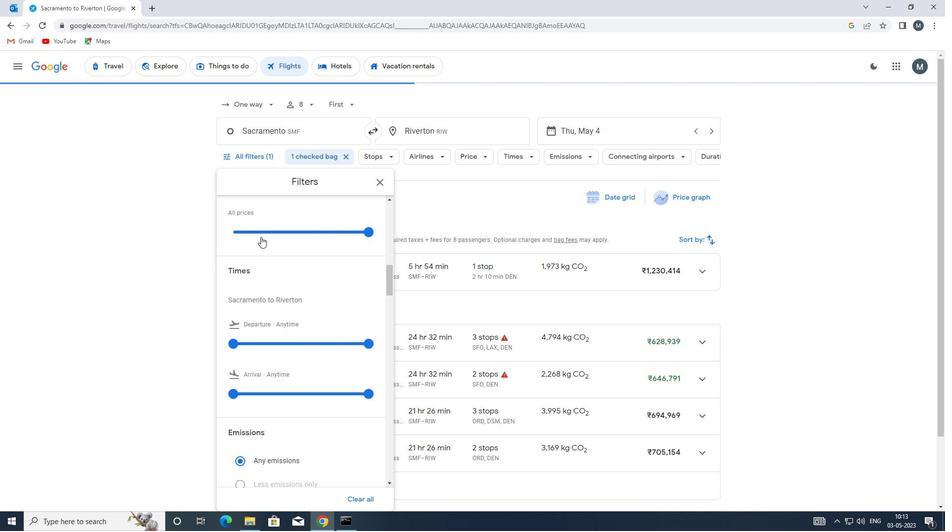
Action: Mouse pressed left at (271, 227)
Screenshot: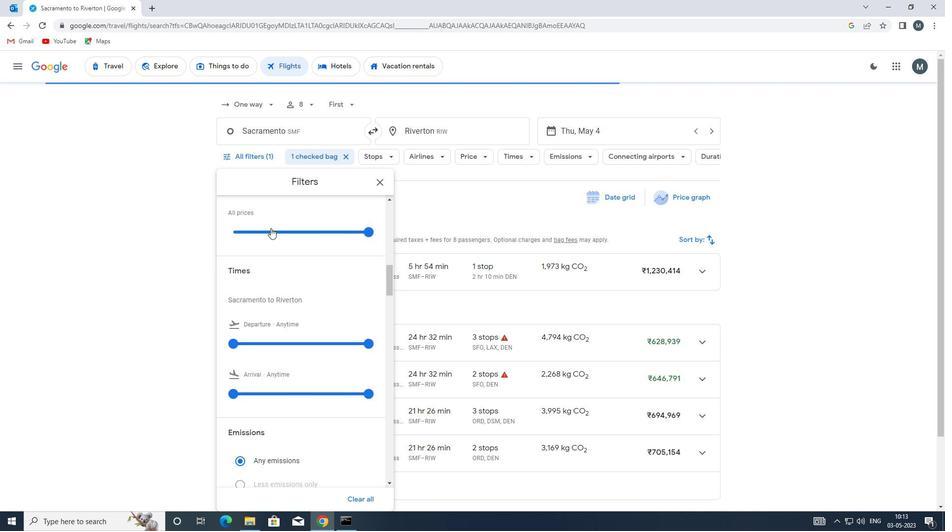
Action: Mouse moved to (271, 227)
Screenshot: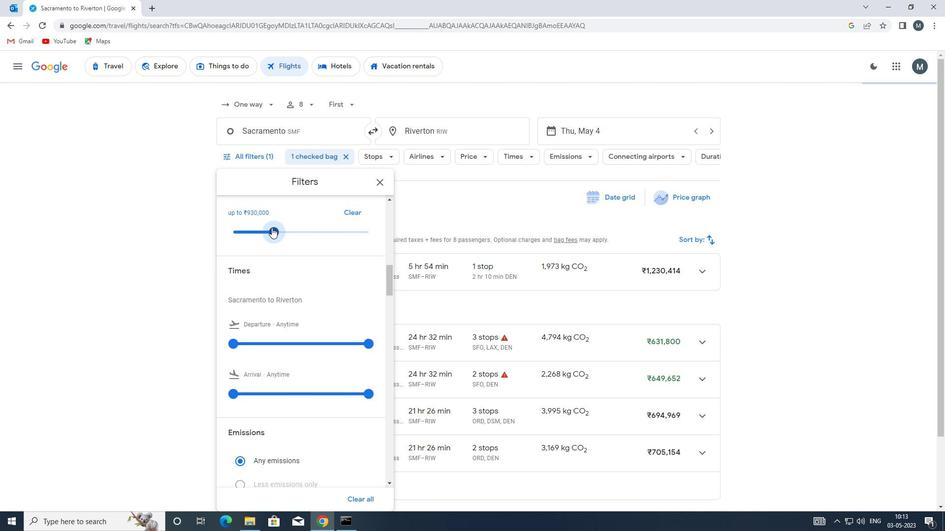 
Action: Mouse pressed left at (271, 227)
Screenshot: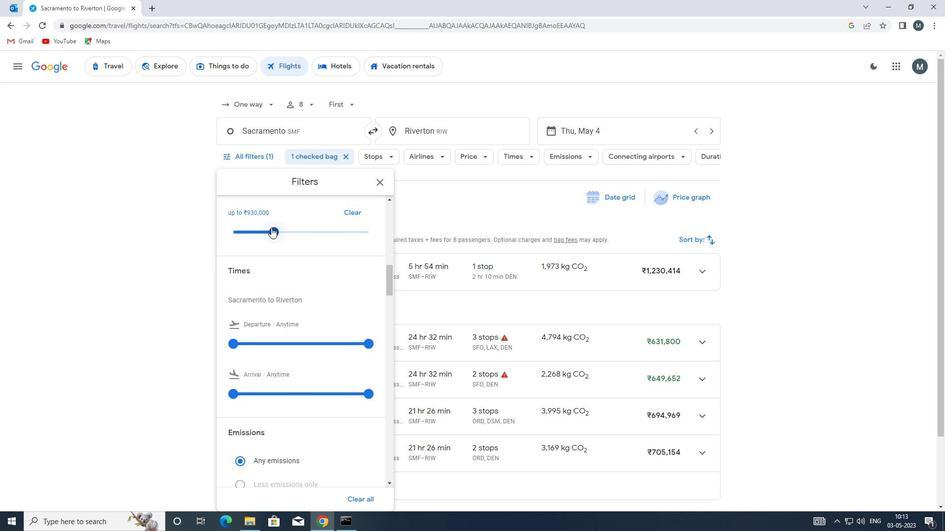 
Action: Mouse moved to (273, 234)
Screenshot: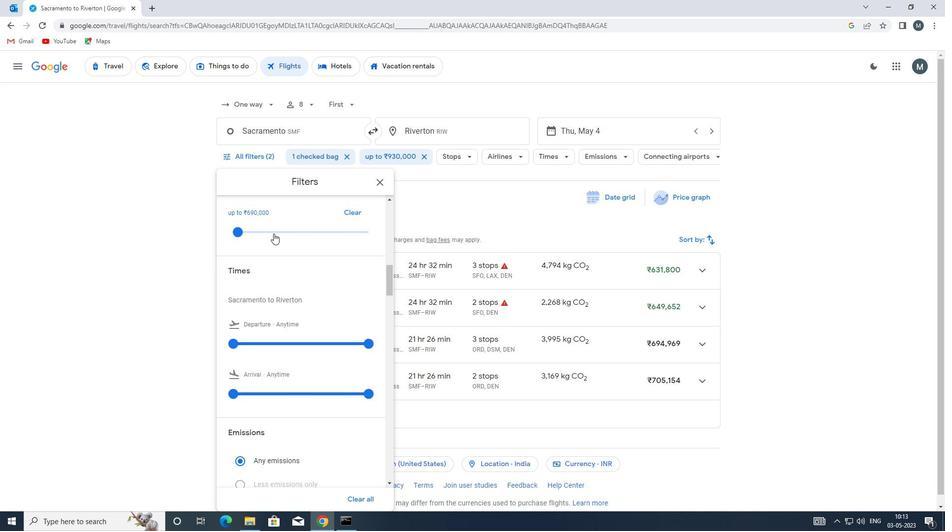 
Action: Mouse scrolled (273, 233) with delta (0, 0)
Screenshot: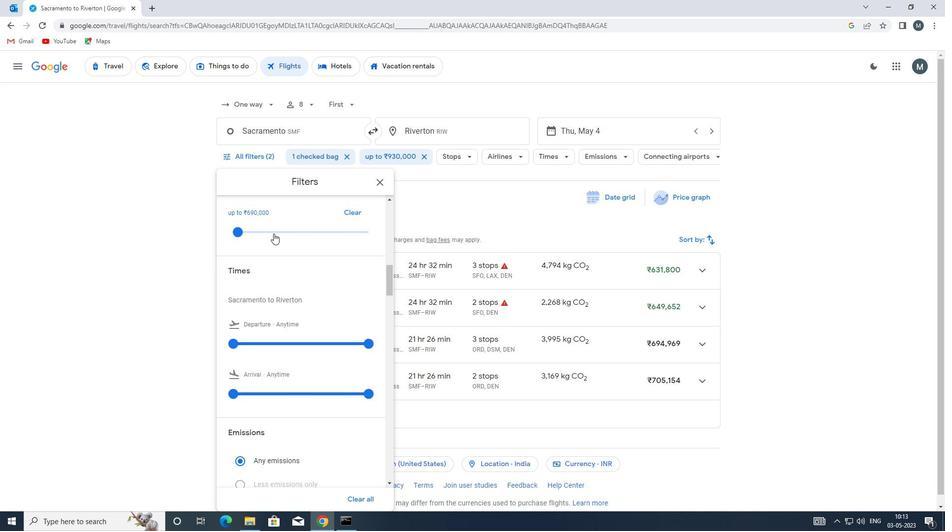 
Action: Mouse moved to (275, 236)
Screenshot: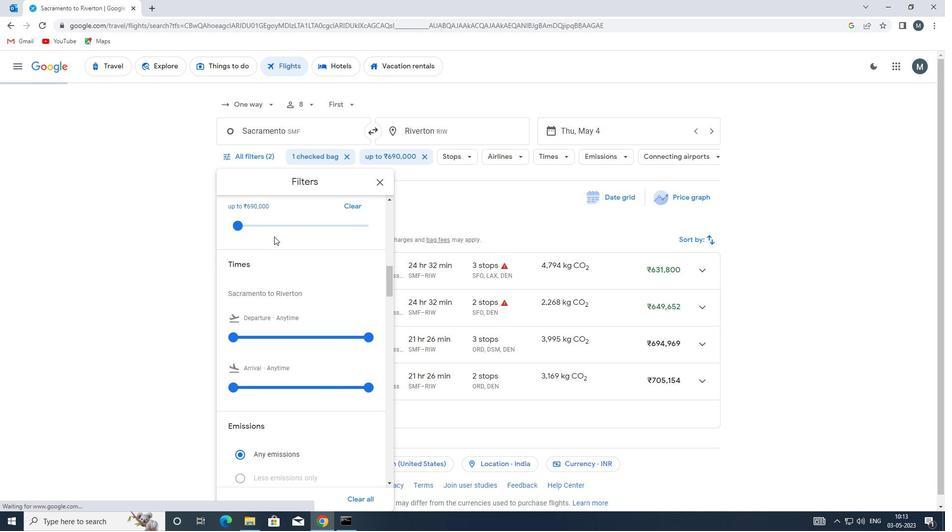
Action: Mouse scrolled (275, 236) with delta (0, 0)
Screenshot: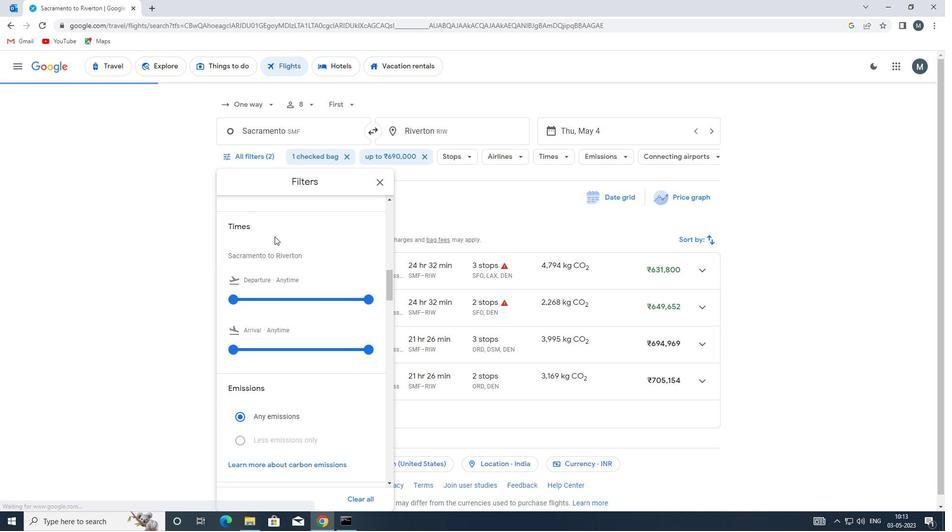 
Action: Mouse moved to (281, 237)
Screenshot: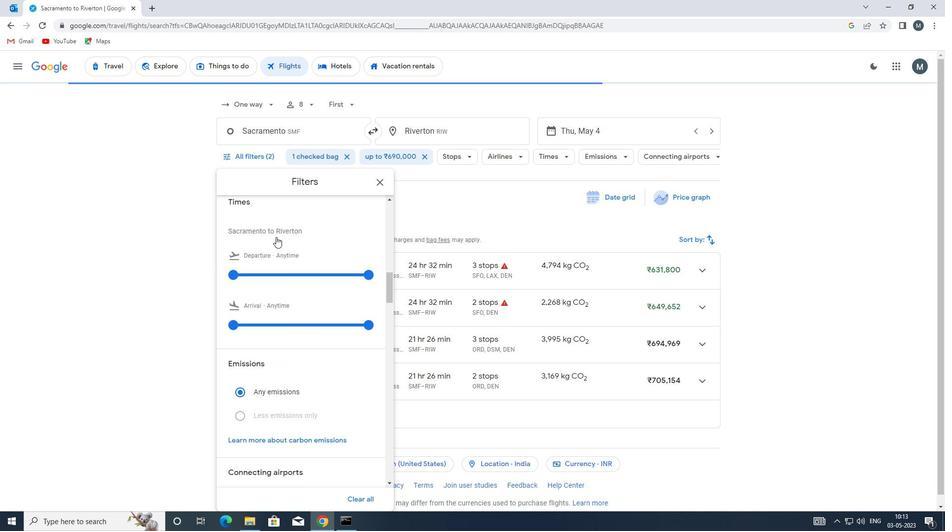 
Action: Mouse scrolled (281, 236) with delta (0, 0)
Screenshot: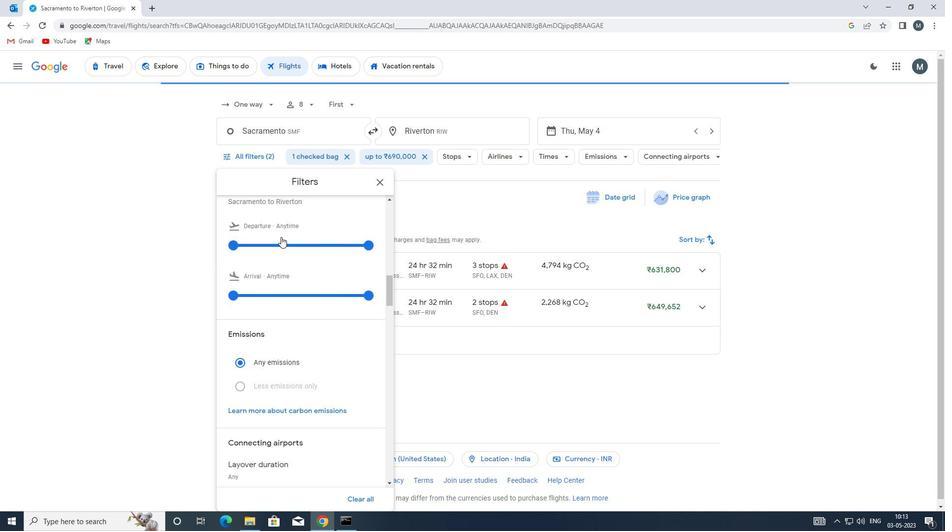 
Action: Mouse moved to (263, 241)
Screenshot: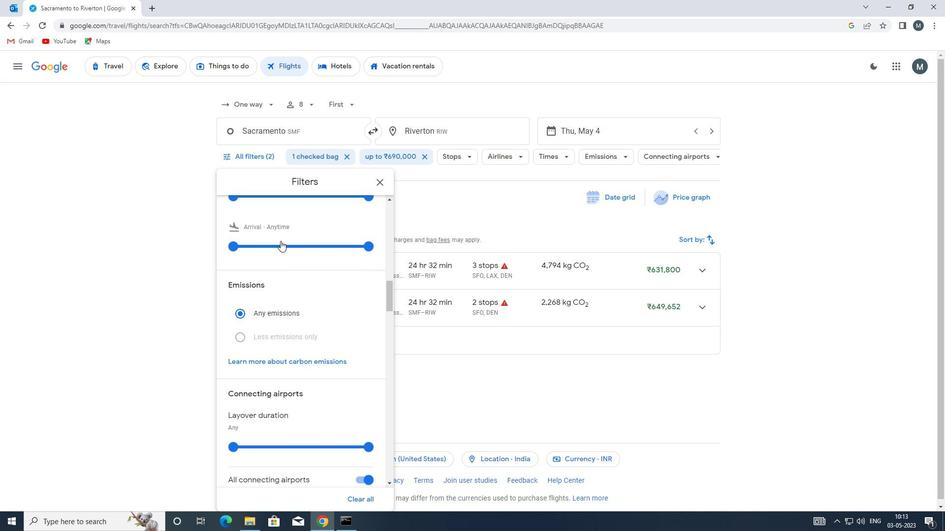
Action: Mouse scrolled (263, 242) with delta (0, 0)
Screenshot: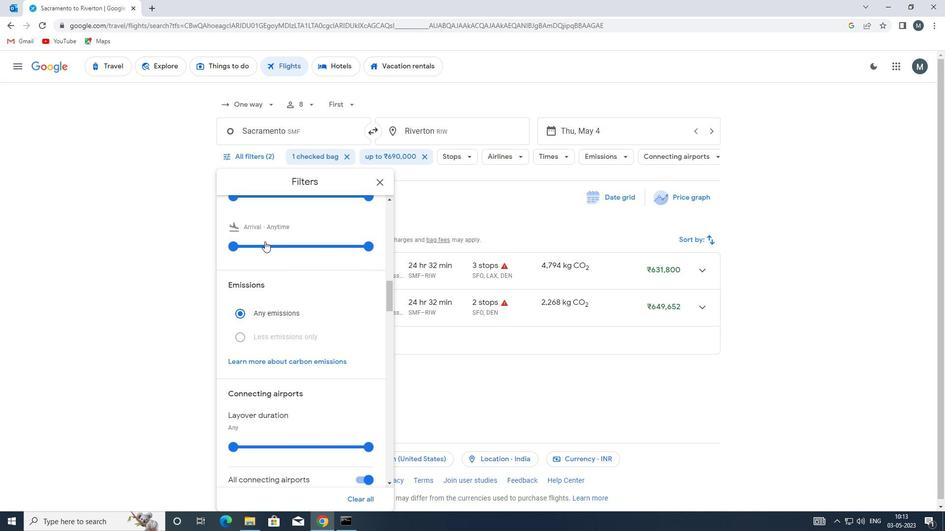 
Action: Mouse moved to (236, 240)
Screenshot: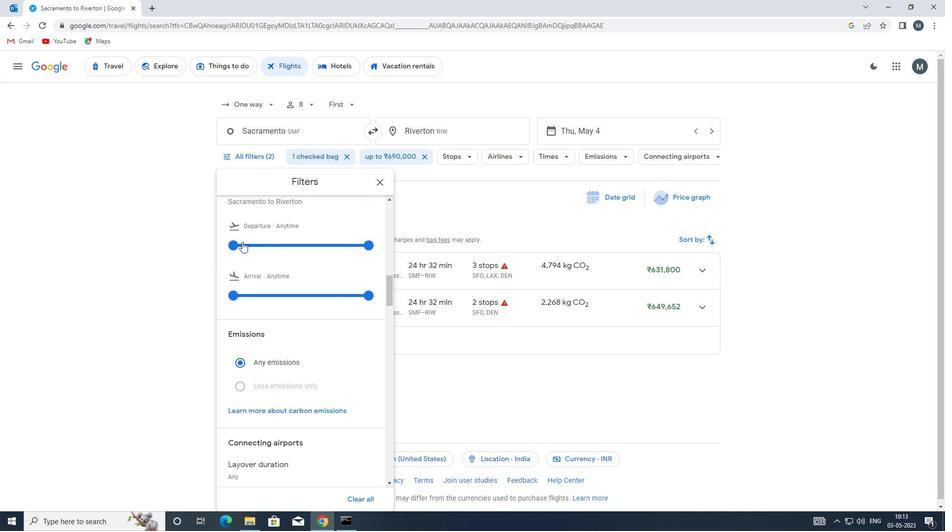 
Action: Mouse pressed left at (236, 240)
Screenshot: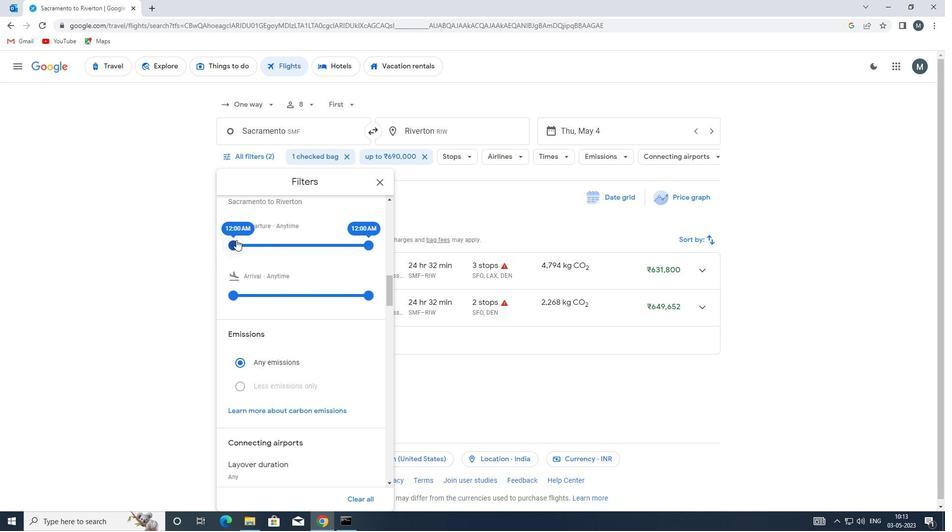 
Action: Mouse moved to (361, 244)
Screenshot: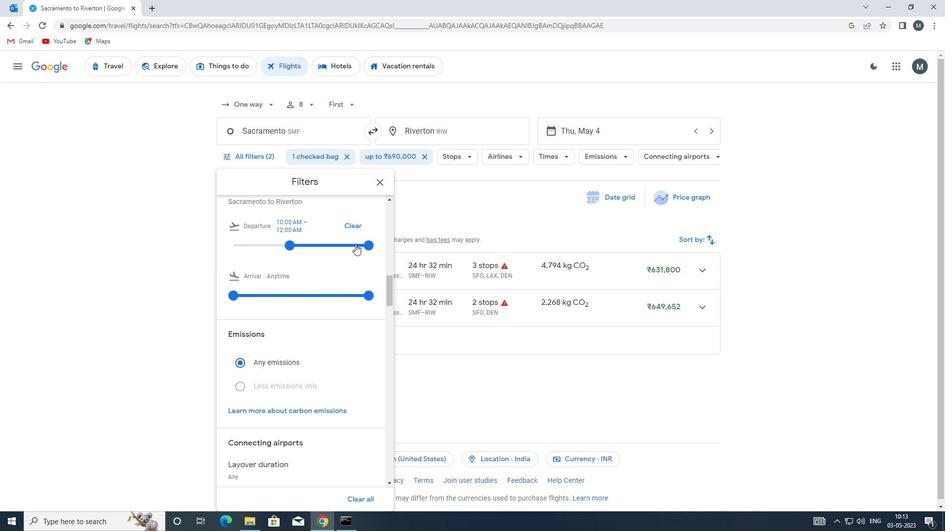 
Action: Mouse pressed left at (361, 244)
Screenshot: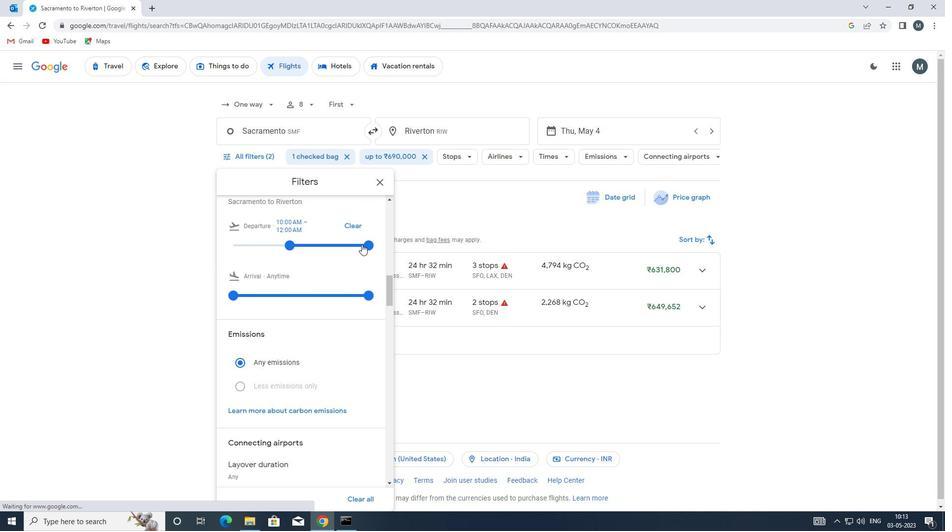 
Action: Mouse moved to (289, 243)
Screenshot: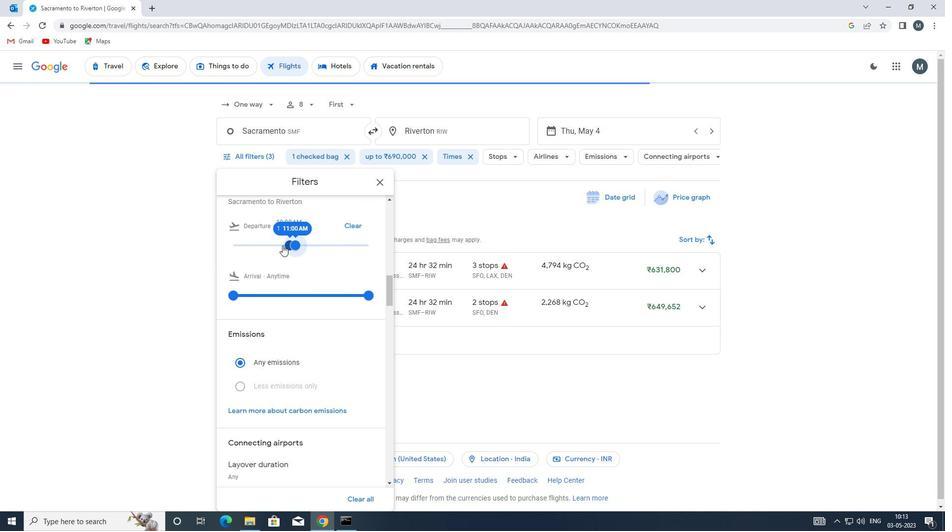 
Action: Mouse scrolled (289, 243) with delta (0, 0)
Screenshot: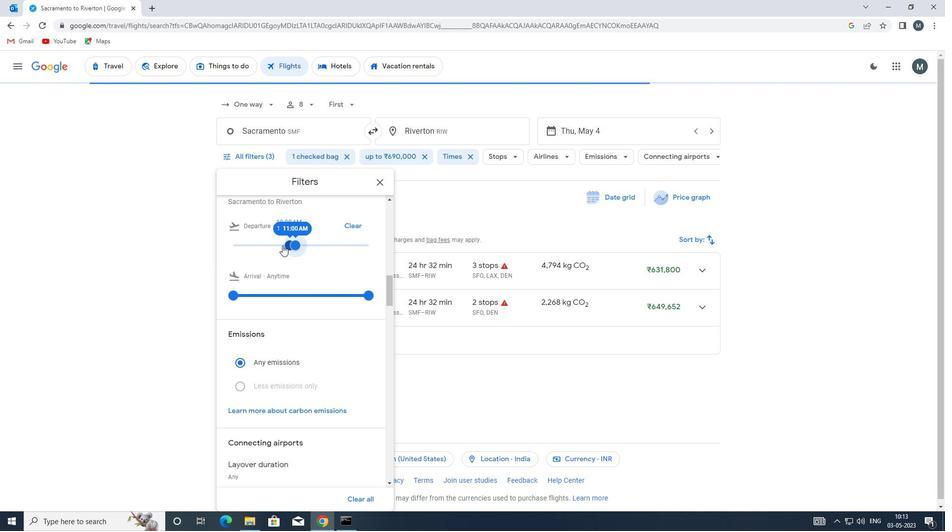 
Action: Mouse moved to (289, 243)
Screenshot: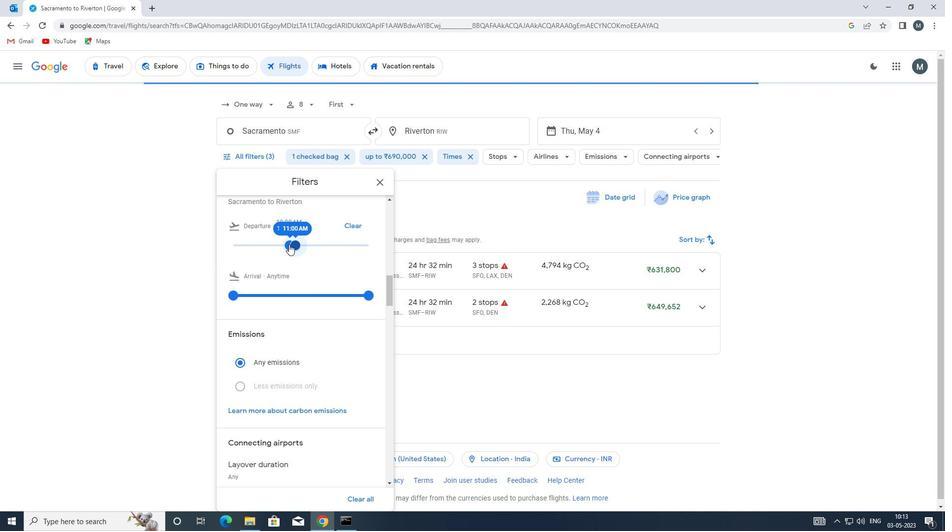 
Action: Mouse scrolled (289, 243) with delta (0, 0)
Screenshot: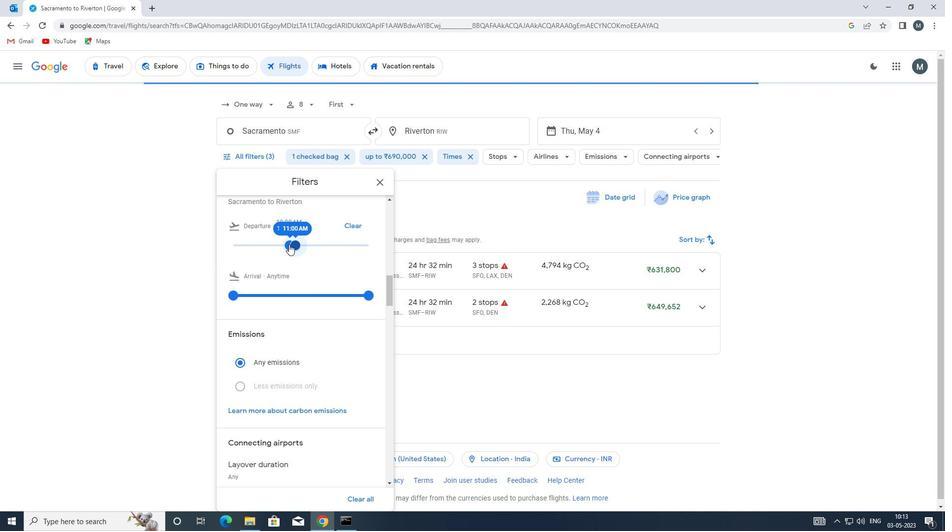 
Action: Mouse moved to (375, 182)
Screenshot: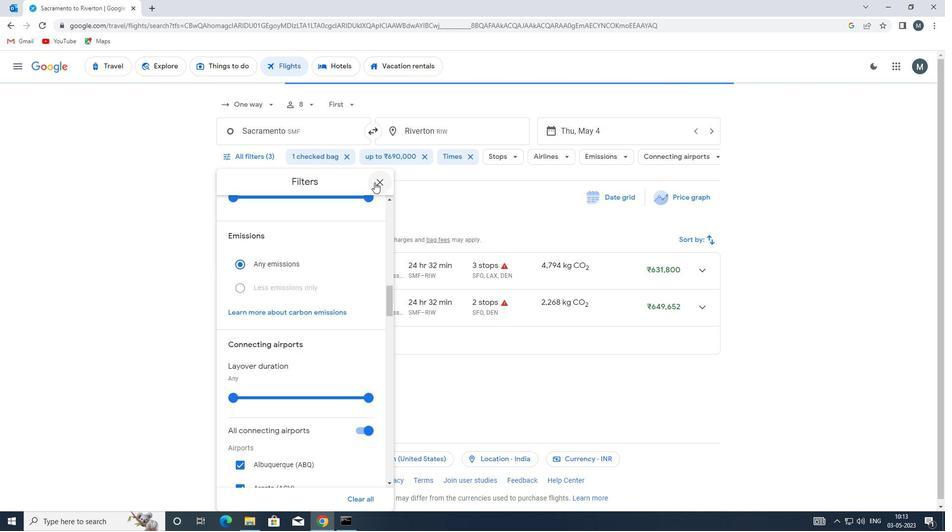 
Action: Mouse pressed left at (375, 182)
Screenshot: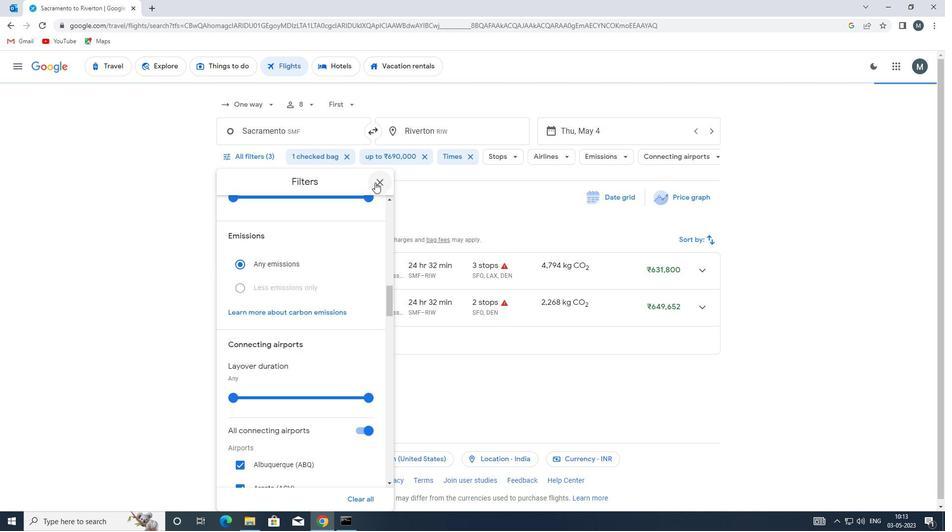 
